 Task: For heading Arial with bold.  font size for heading22,  'Change the font style of data to'Arial Narrow.  and font size to 14,  Change the alignment of both headline & data to Align middle.  In the sheet  Catalyst Sales 
Action: Mouse moved to (132, 227)
Screenshot: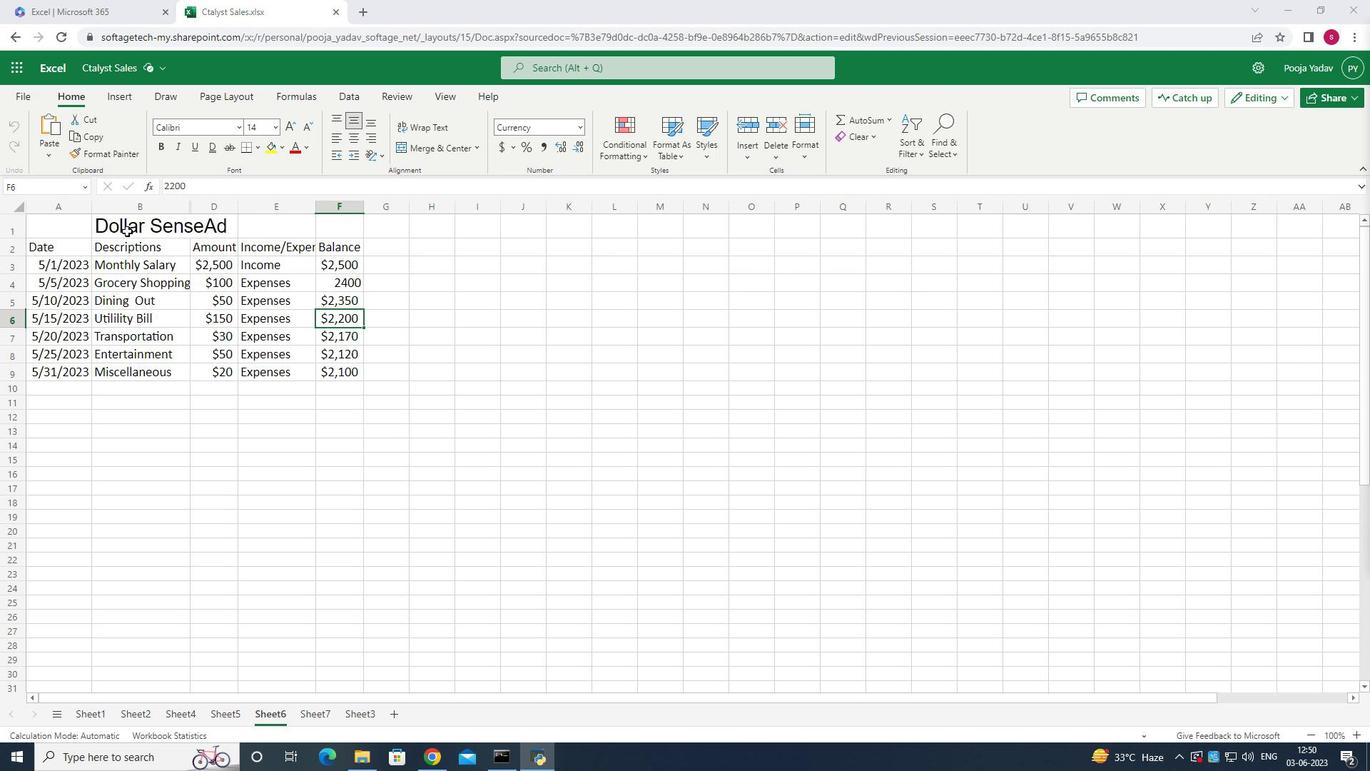 
Action: Mouse pressed left at (132, 227)
Screenshot: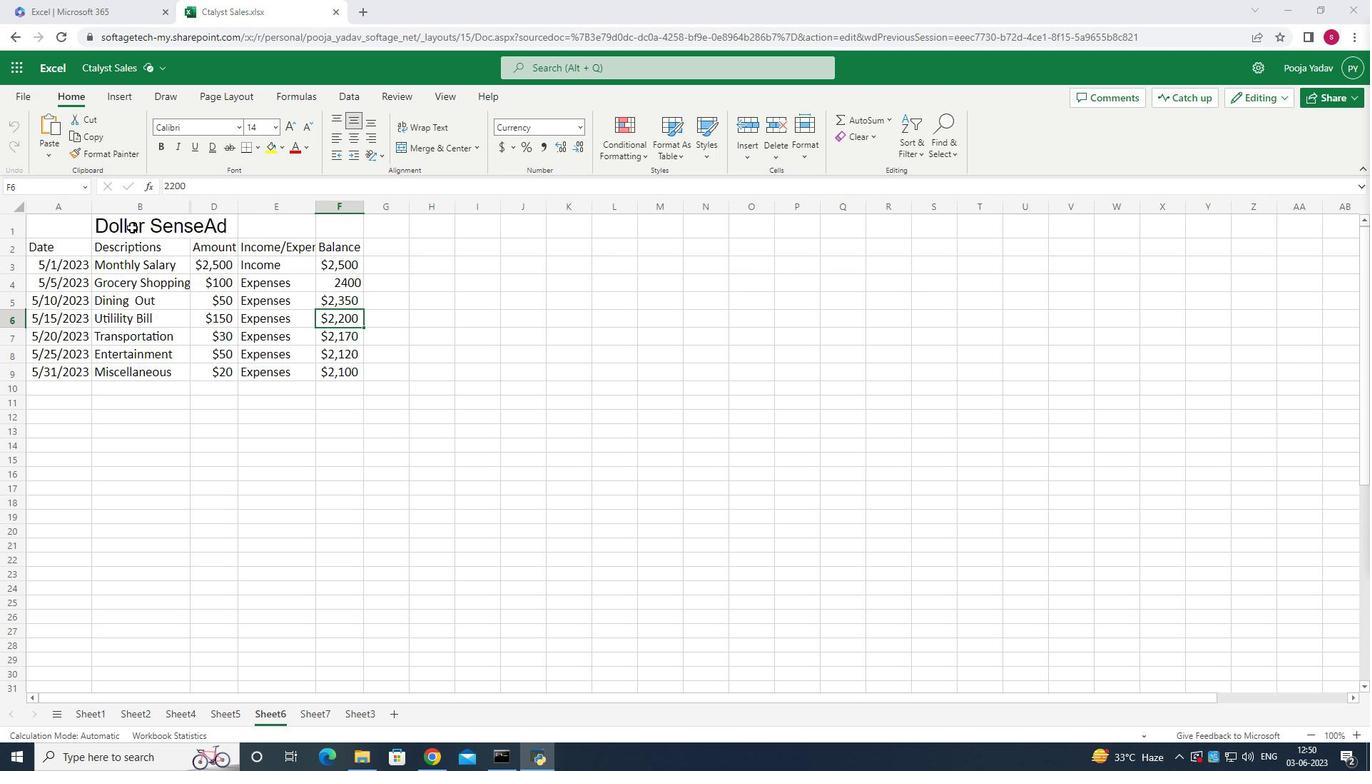 
Action: Mouse moved to (144, 227)
Screenshot: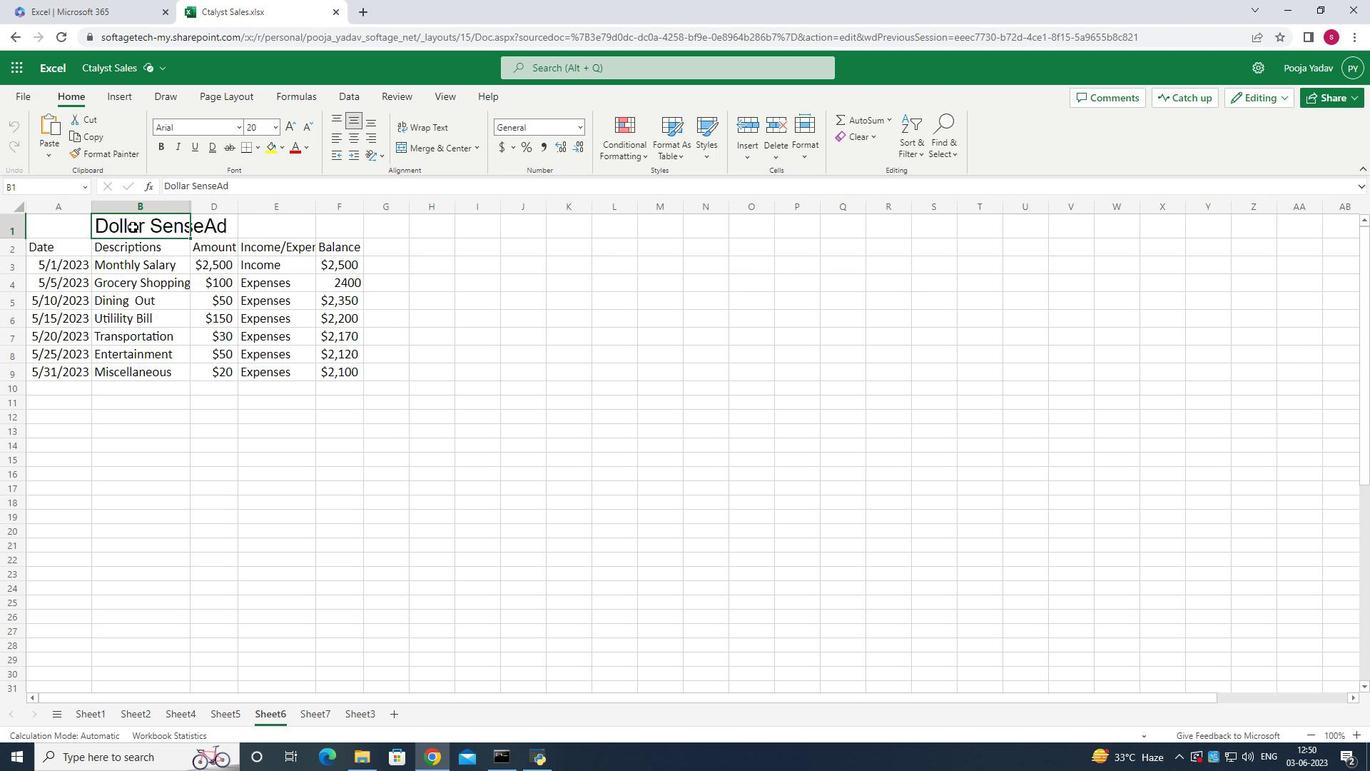 
Action: Mouse pressed left at (144, 227)
Screenshot: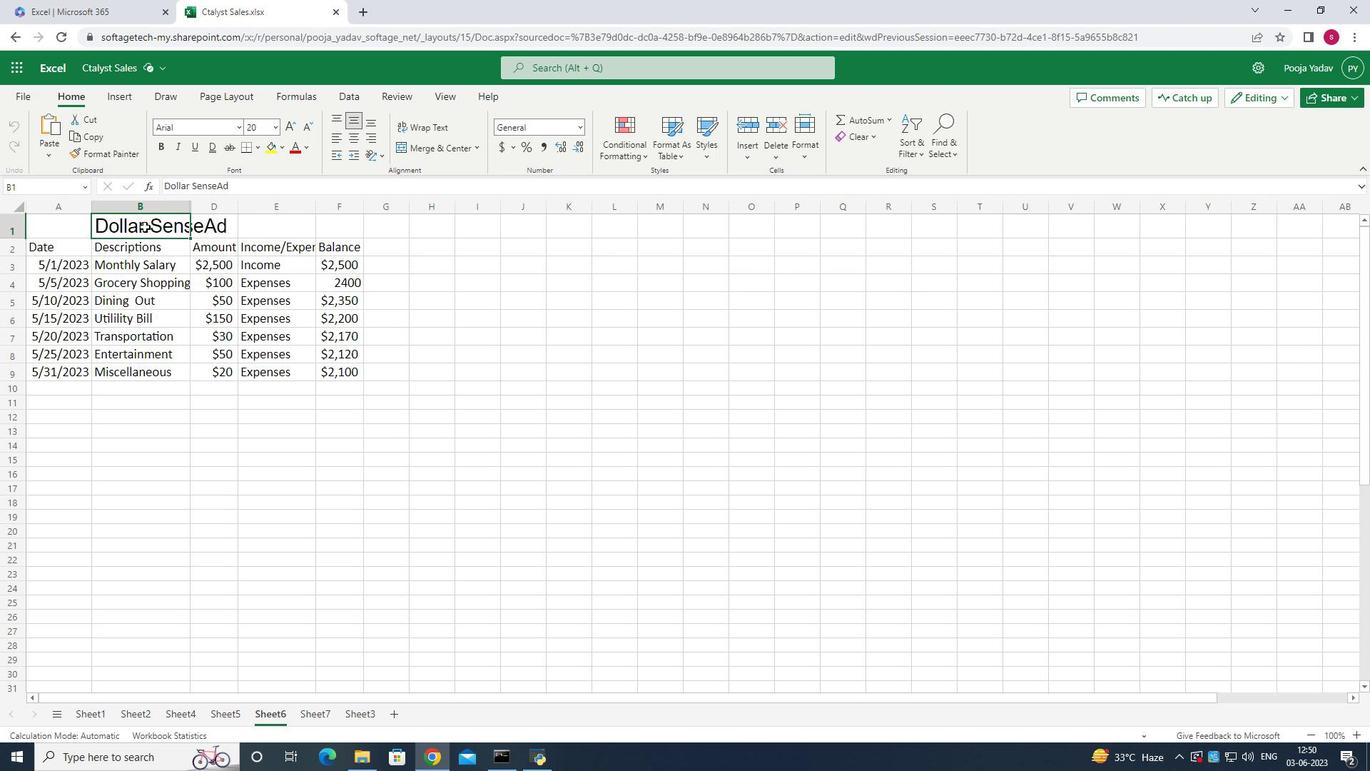 
Action: Mouse moved to (223, 231)
Screenshot: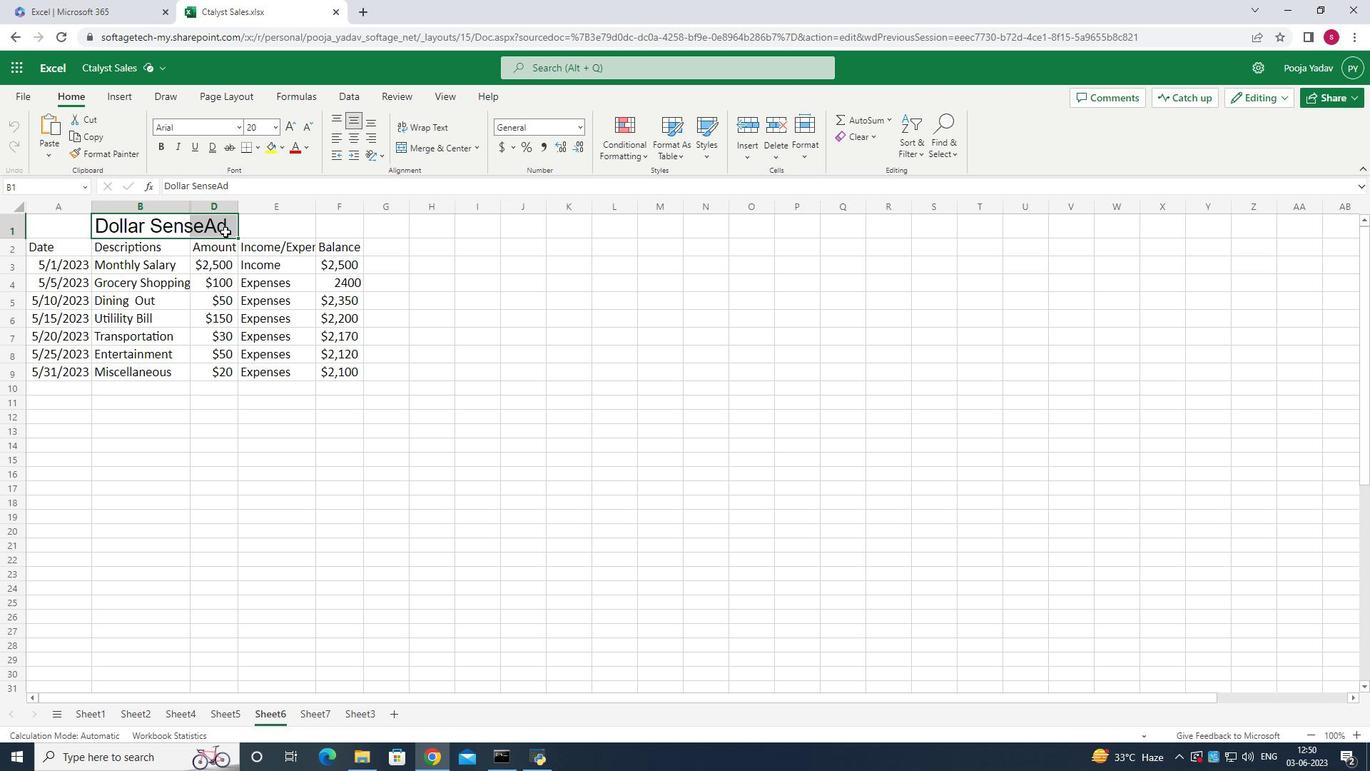 
Action: Mouse pressed left at (223, 231)
Screenshot: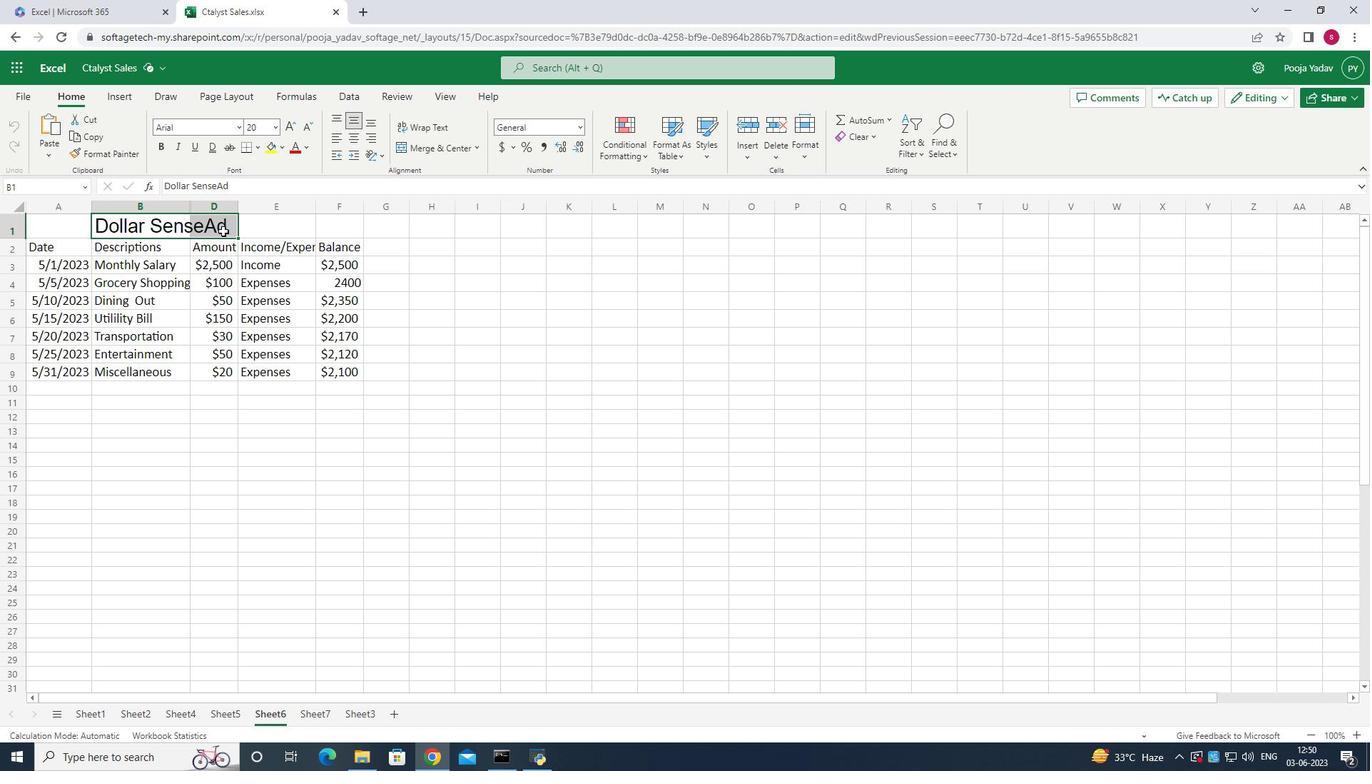 
Action: Mouse pressed left at (223, 231)
Screenshot: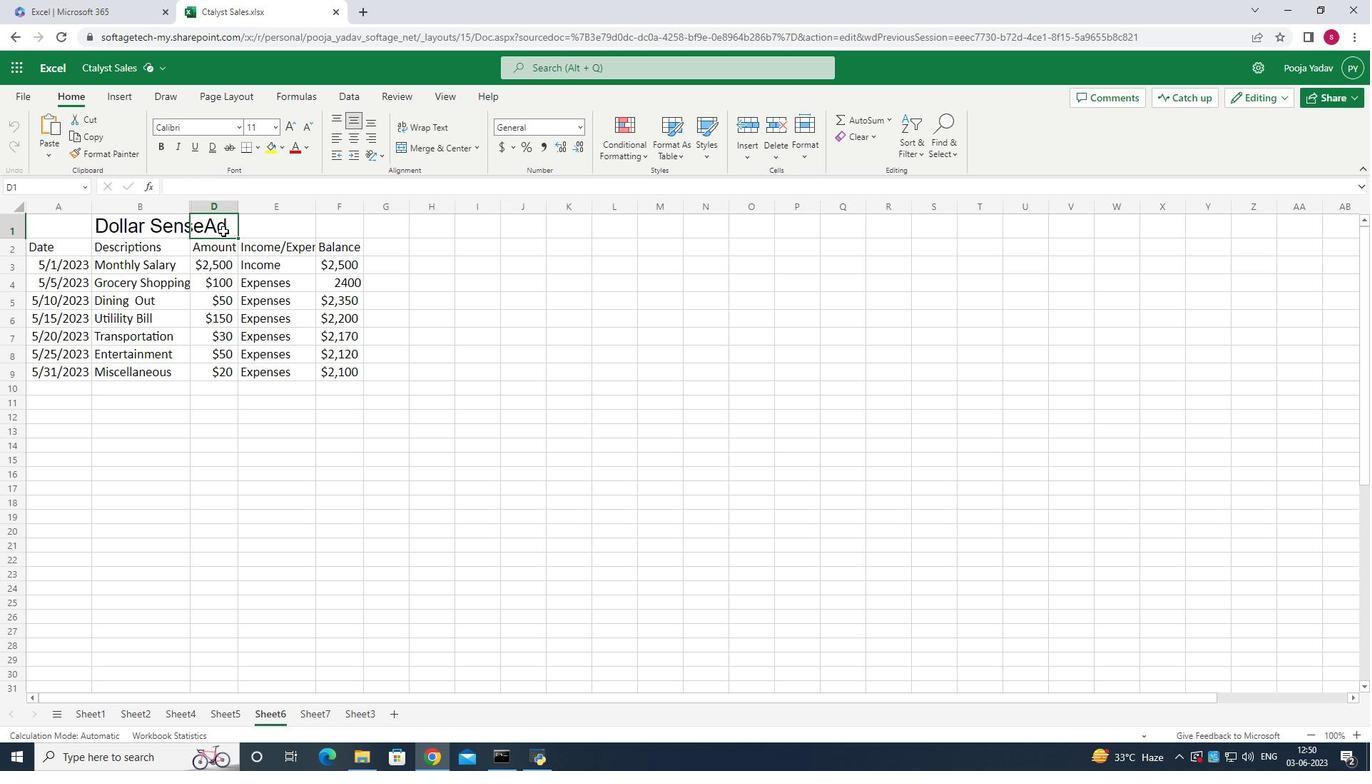 
Action: Mouse moved to (205, 232)
Screenshot: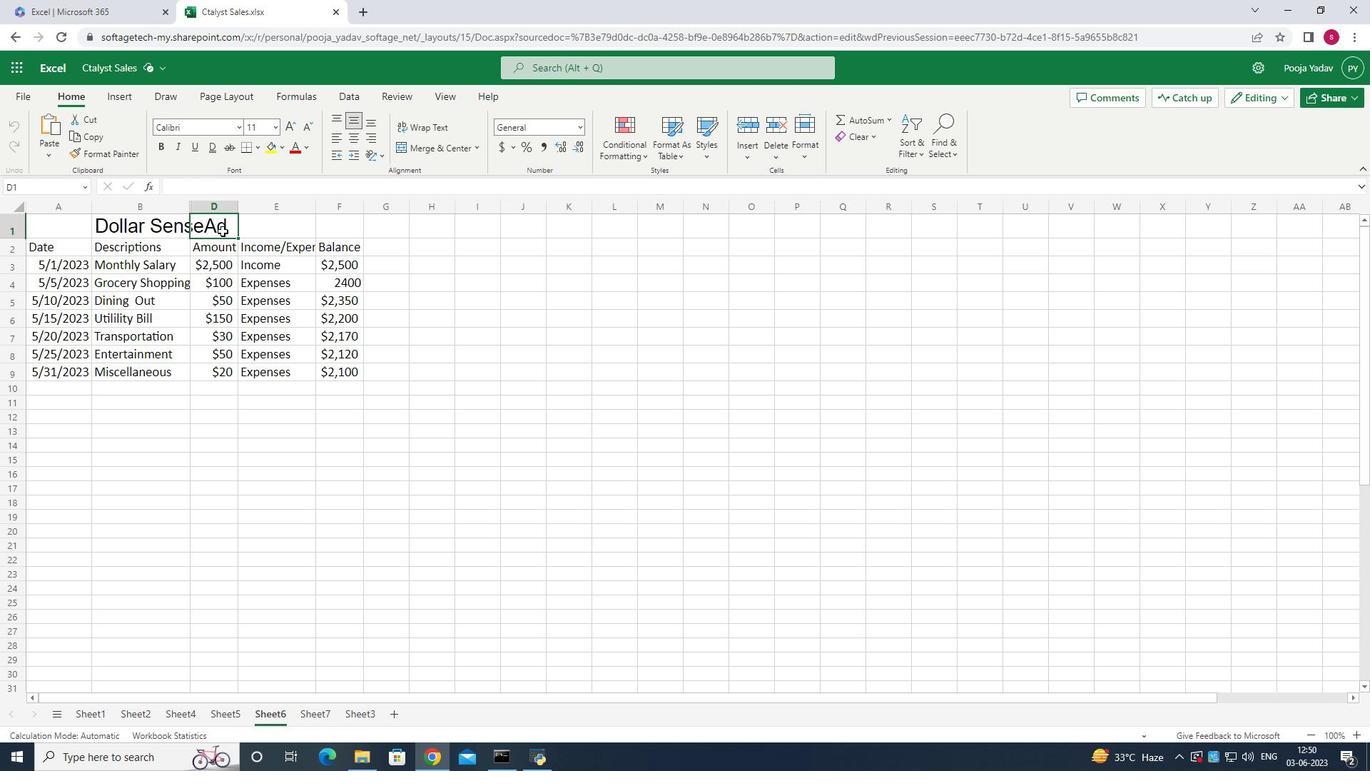 
Action: Mouse pressed left at (205, 232)
Screenshot: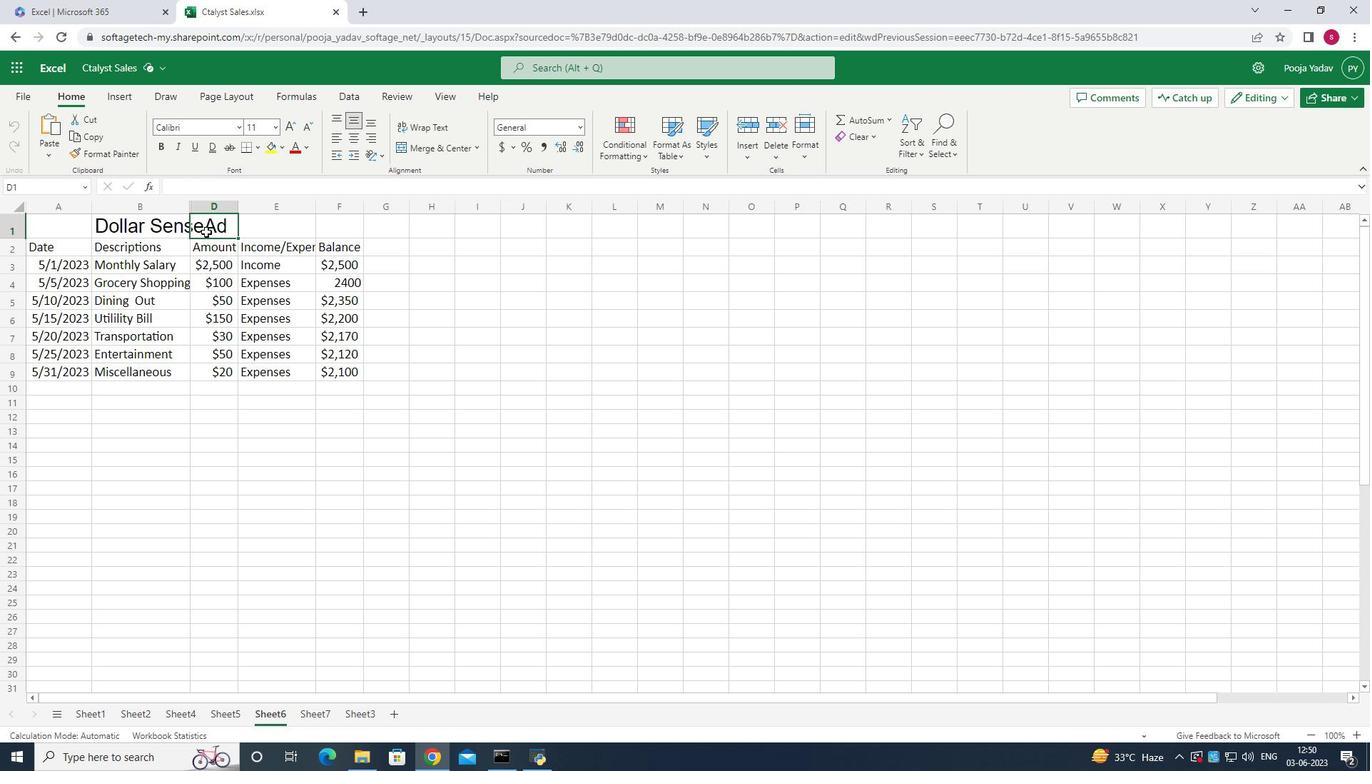 
Action: Mouse pressed left at (205, 232)
Screenshot: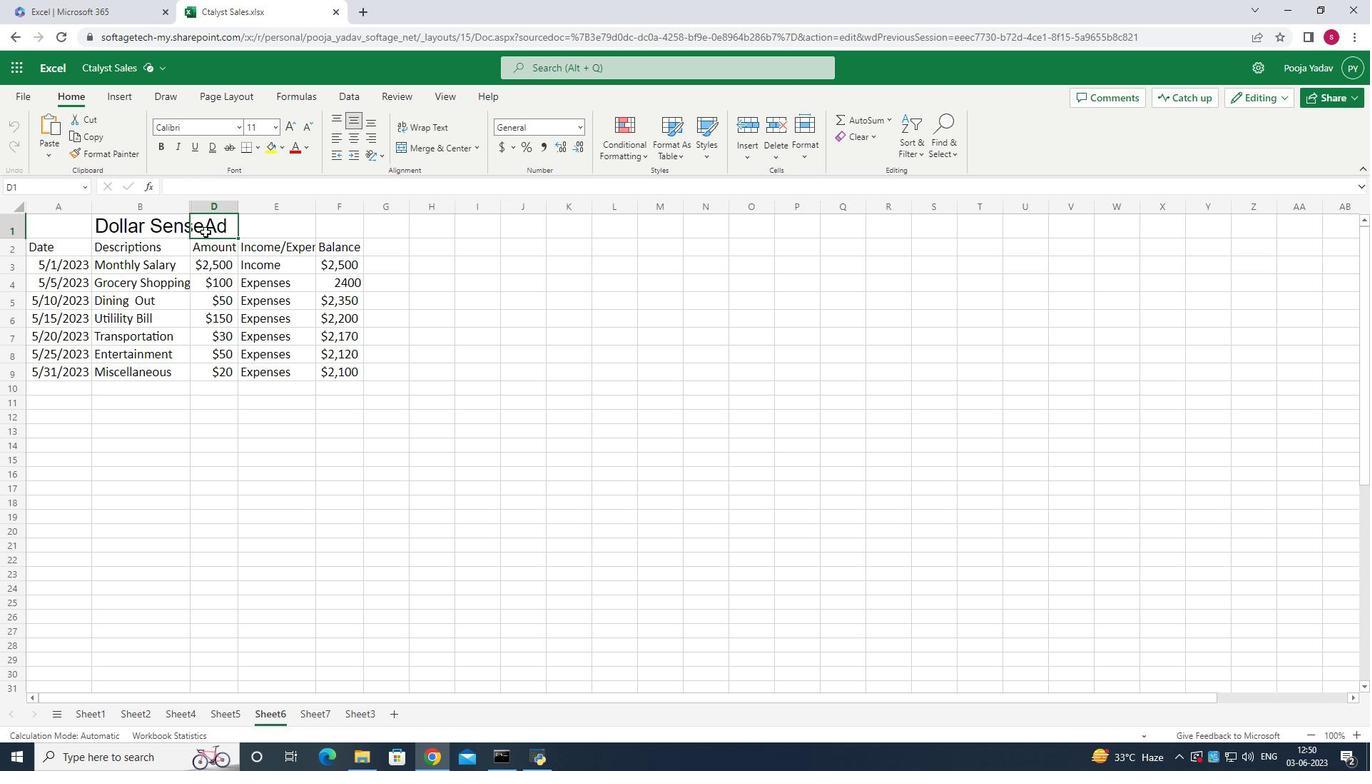 
Action: Mouse pressed left at (205, 232)
Screenshot: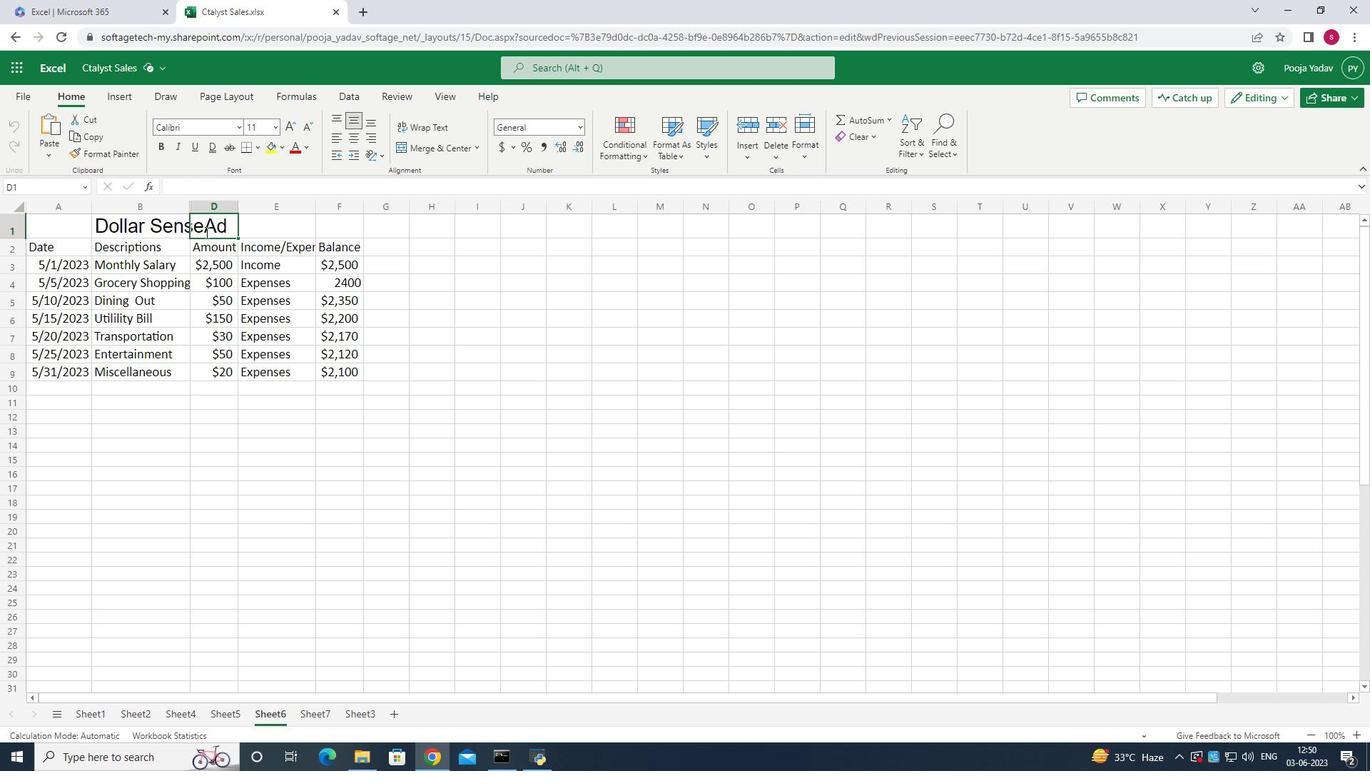 
Action: Mouse moved to (121, 222)
Screenshot: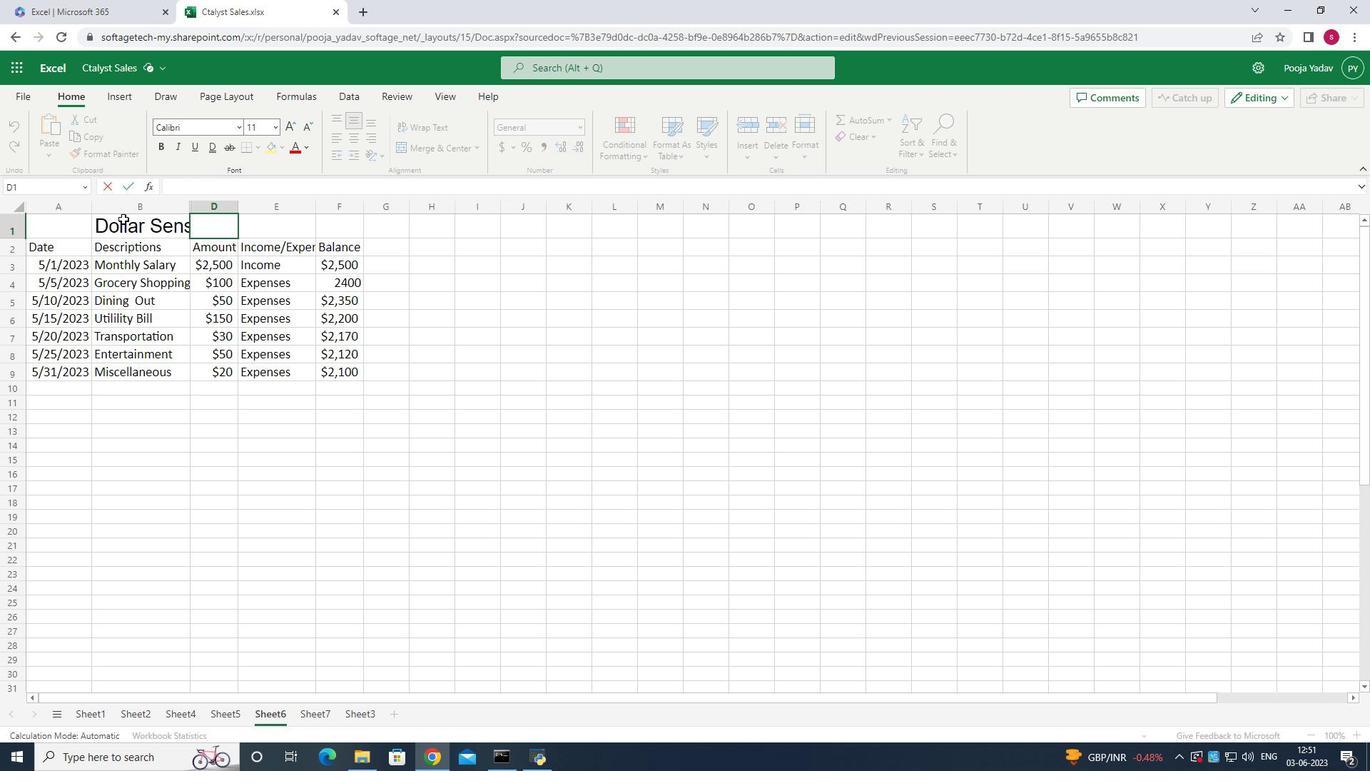 
Action: Mouse pressed left at (121, 222)
Screenshot: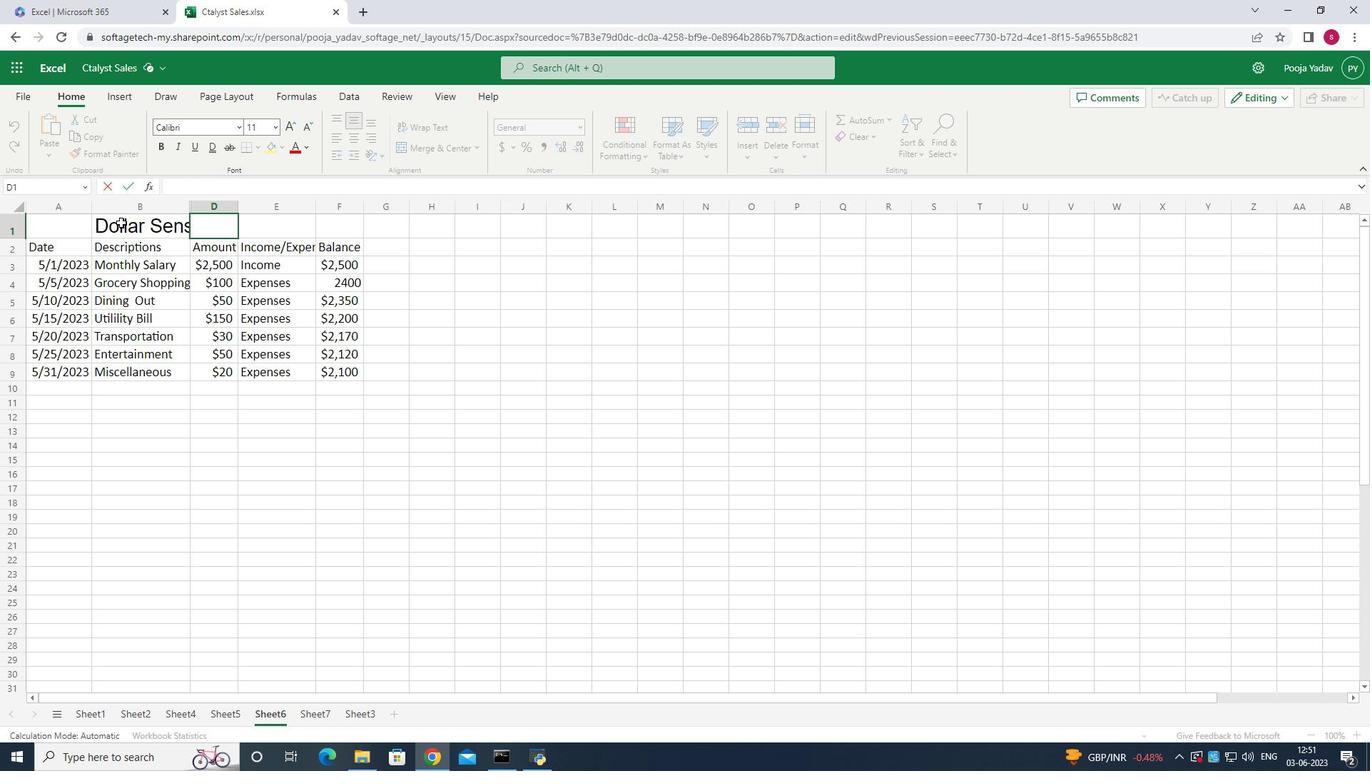 
Action: Mouse moved to (199, 223)
Screenshot: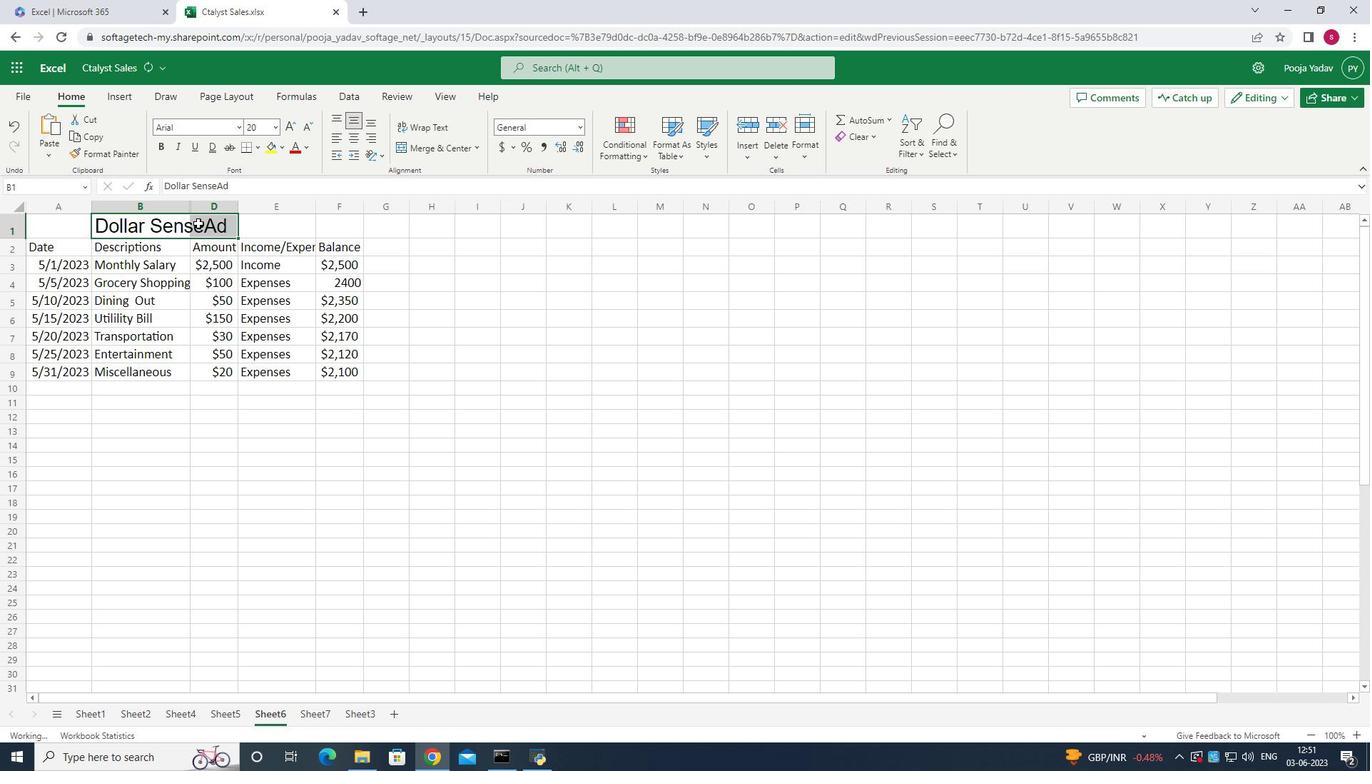 
Action: Mouse pressed left at (199, 223)
Screenshot: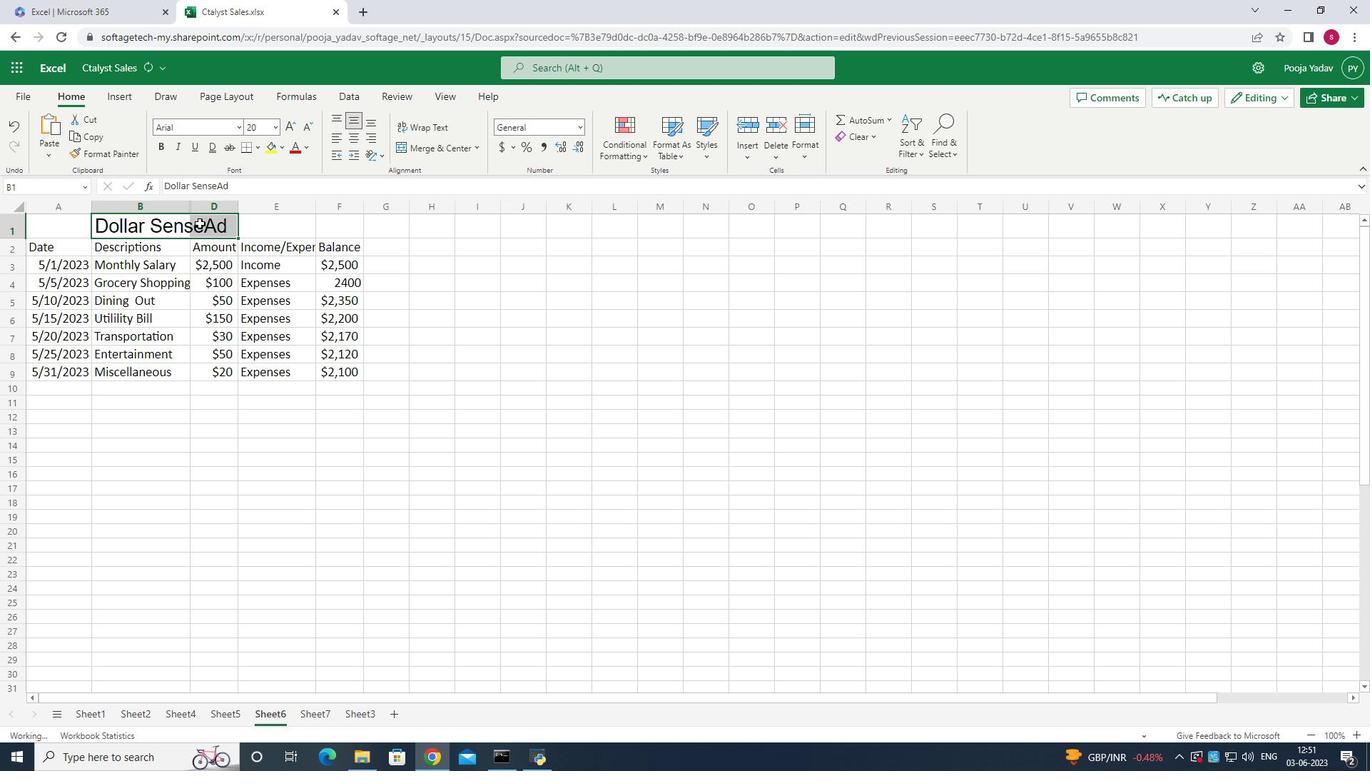 
Action: Mouse moved to (123, 215)
Screenshot: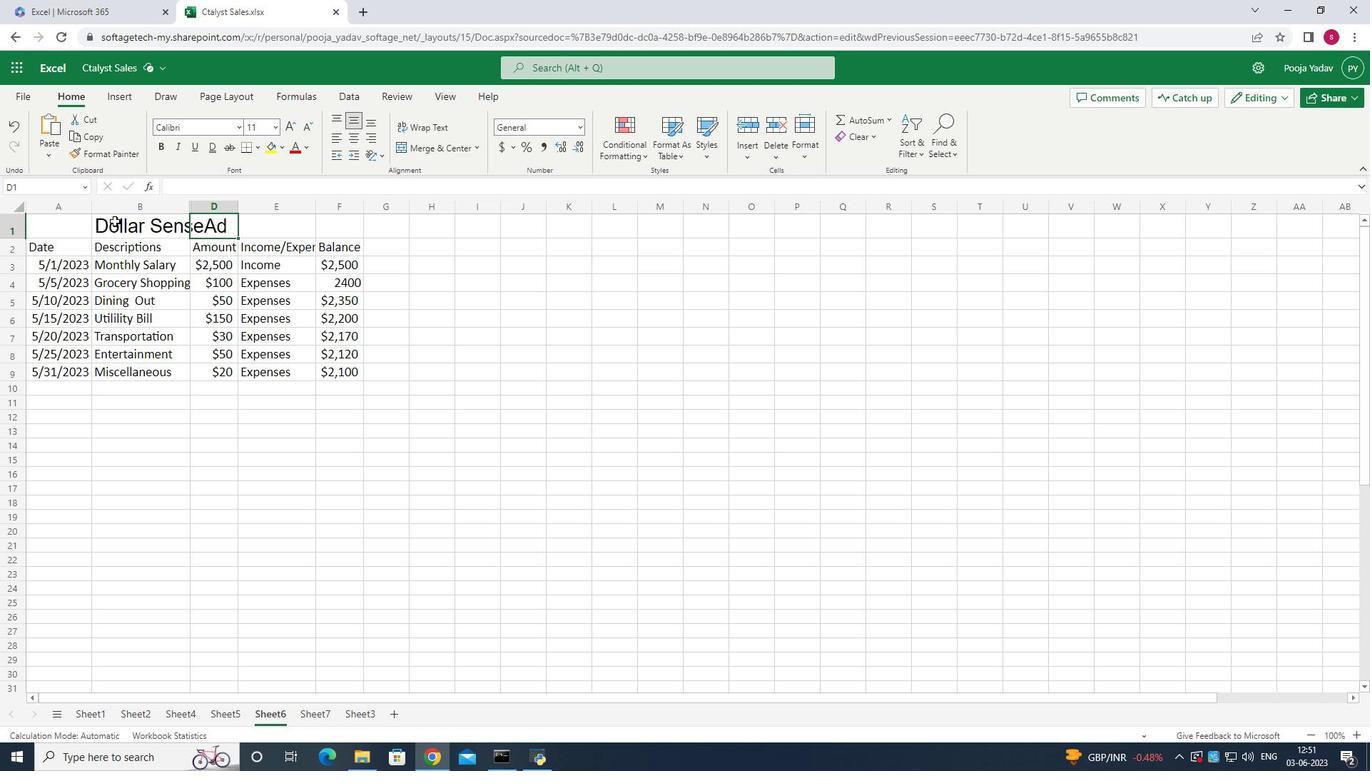 
Action: Mouse pressed left at (123, 215)
Screenshot: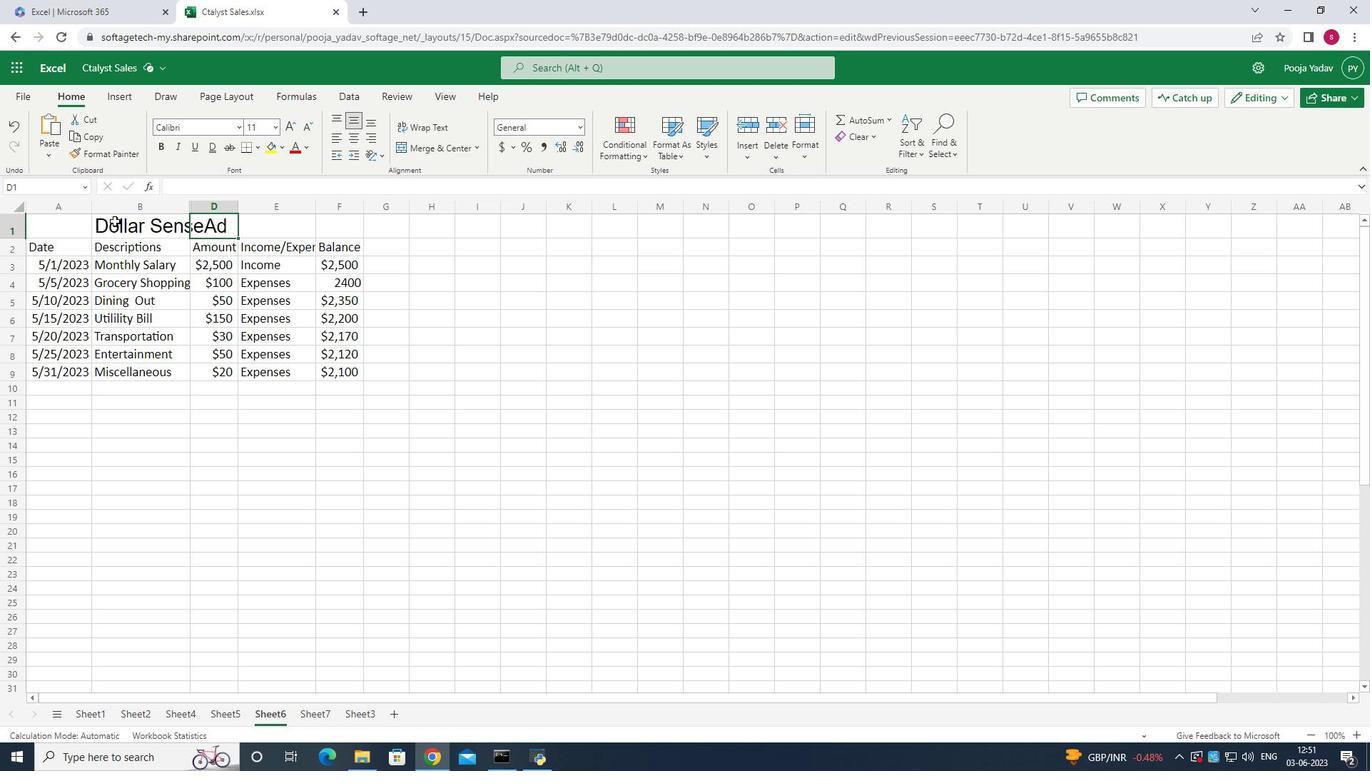 
Action: Mouse moved to (172, 222)
Screenshot: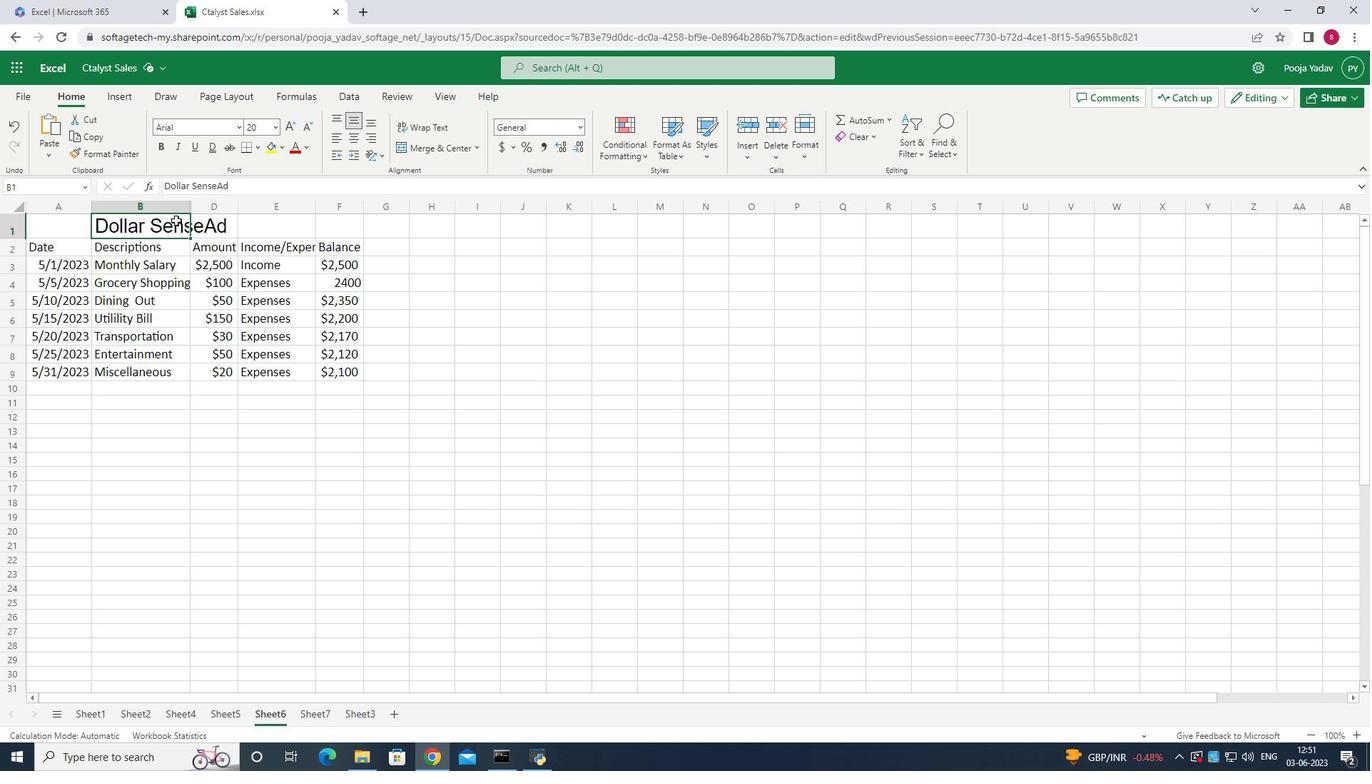 
Action: Mouse pressed left at (172, 222)
Screenshot: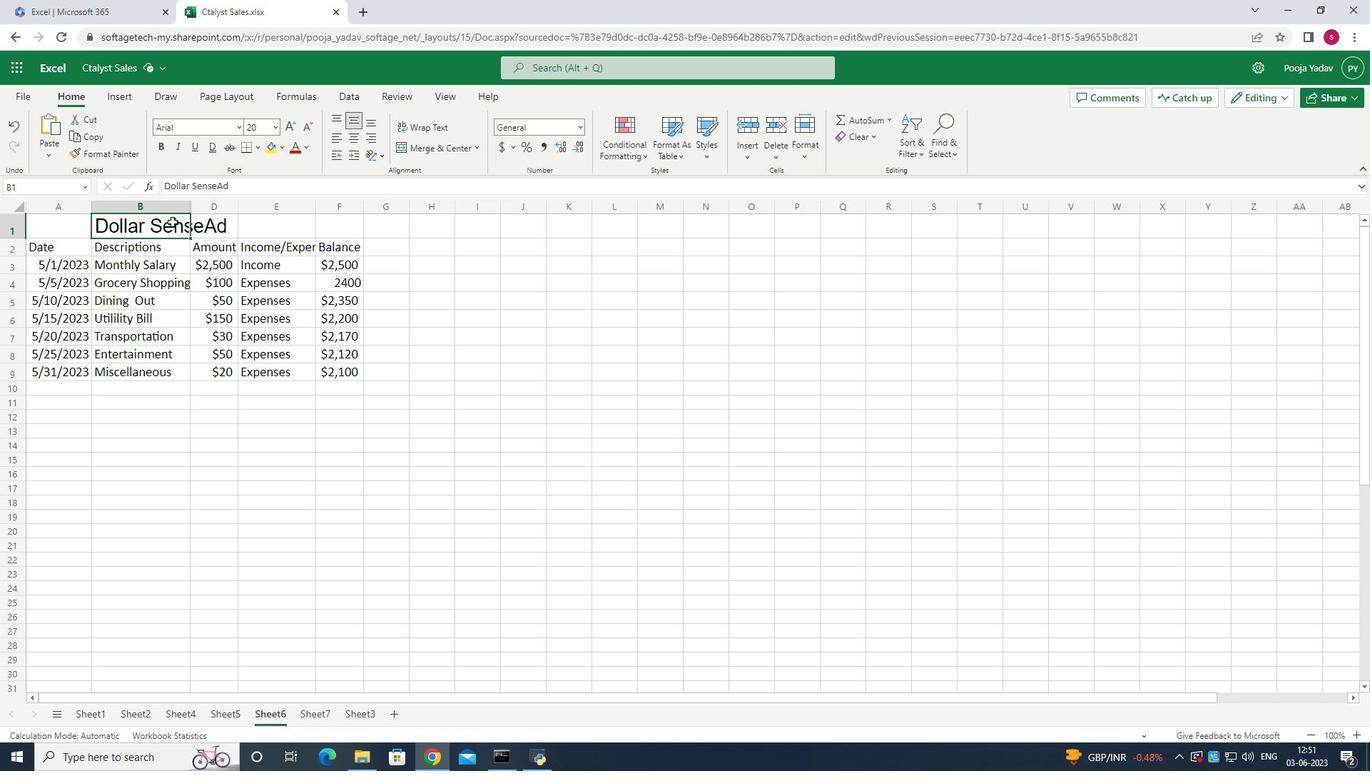 
Action: Mouse moved to (211, 221)
Screenshot: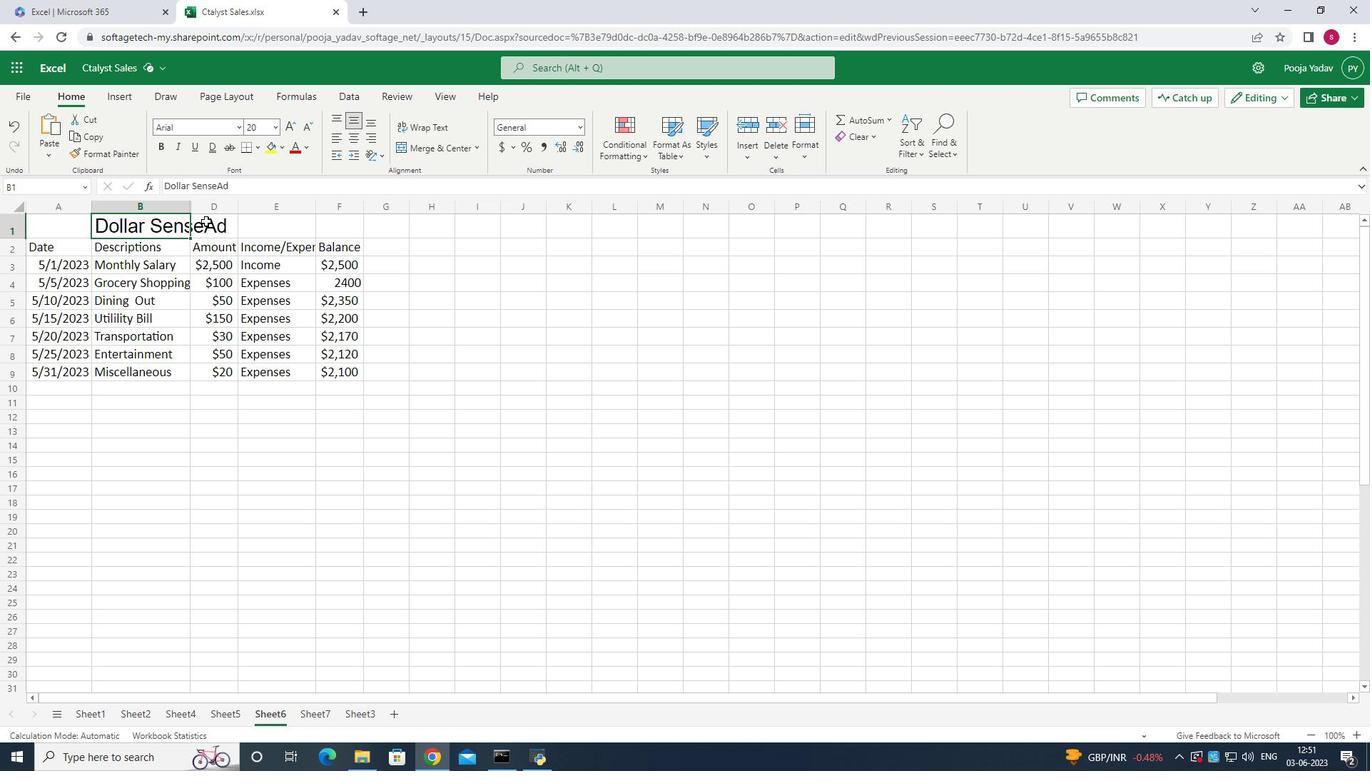 
Action: Mouse pressed left at (211, 221)
Screenshot: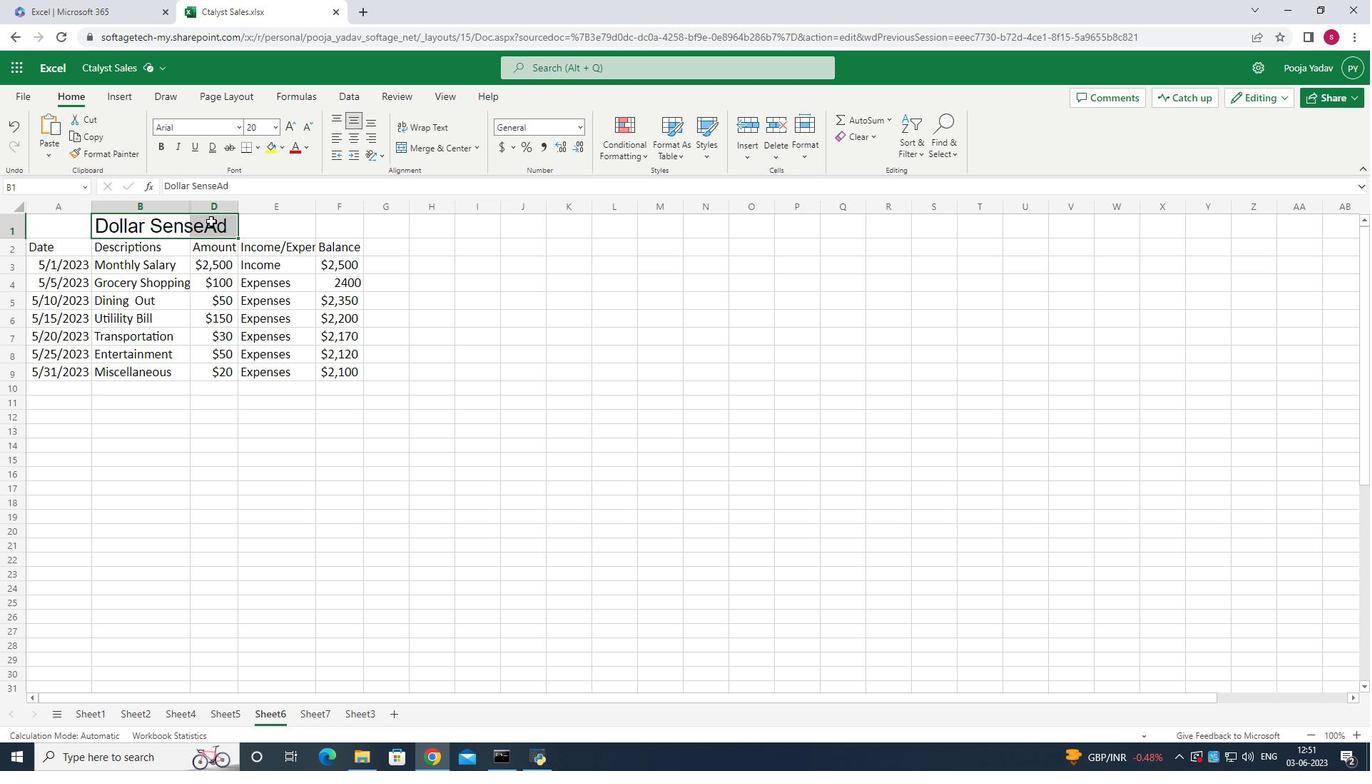 
Action: Mouse pressed left at (211, 221)
Screenshot: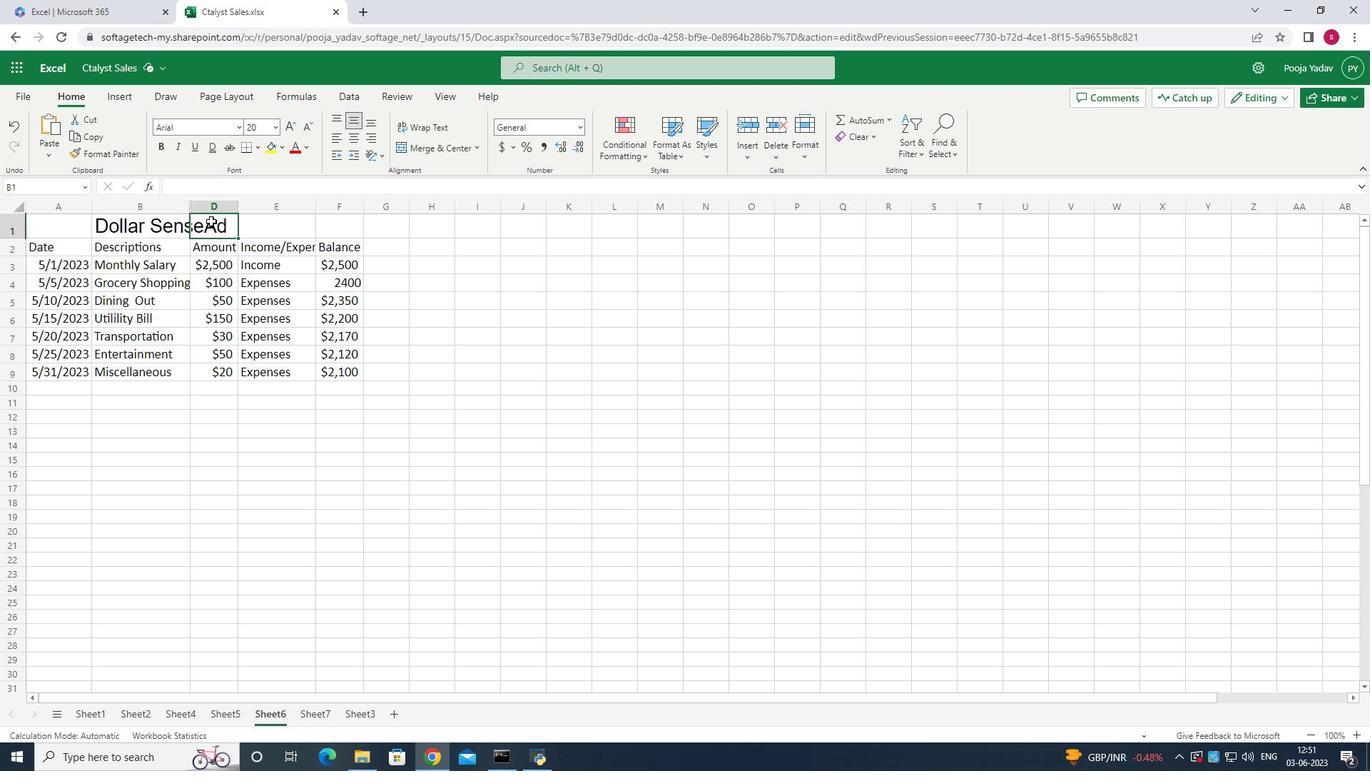 
Action: Mouse moved to (116, 224)
Screenshot: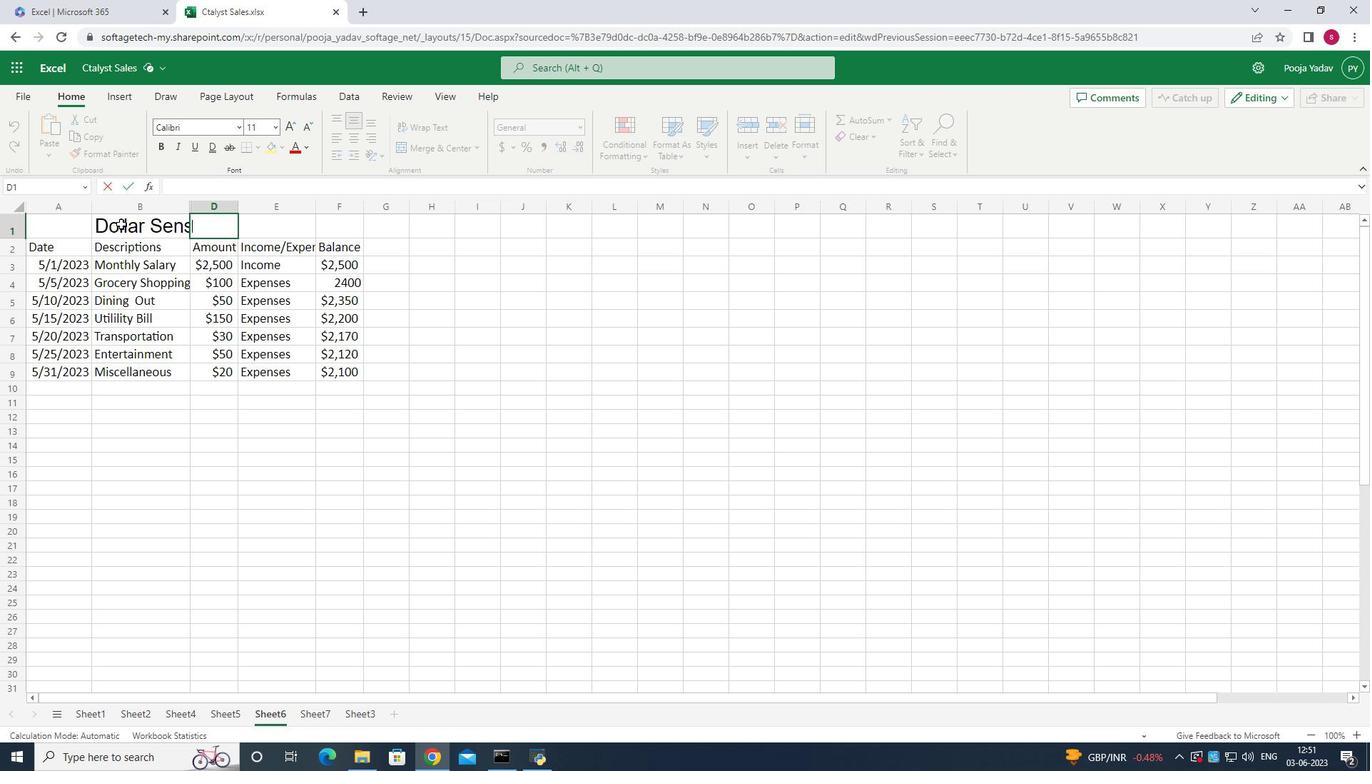 
Action: Mouse pressed left at (116, 224)
Screenshot: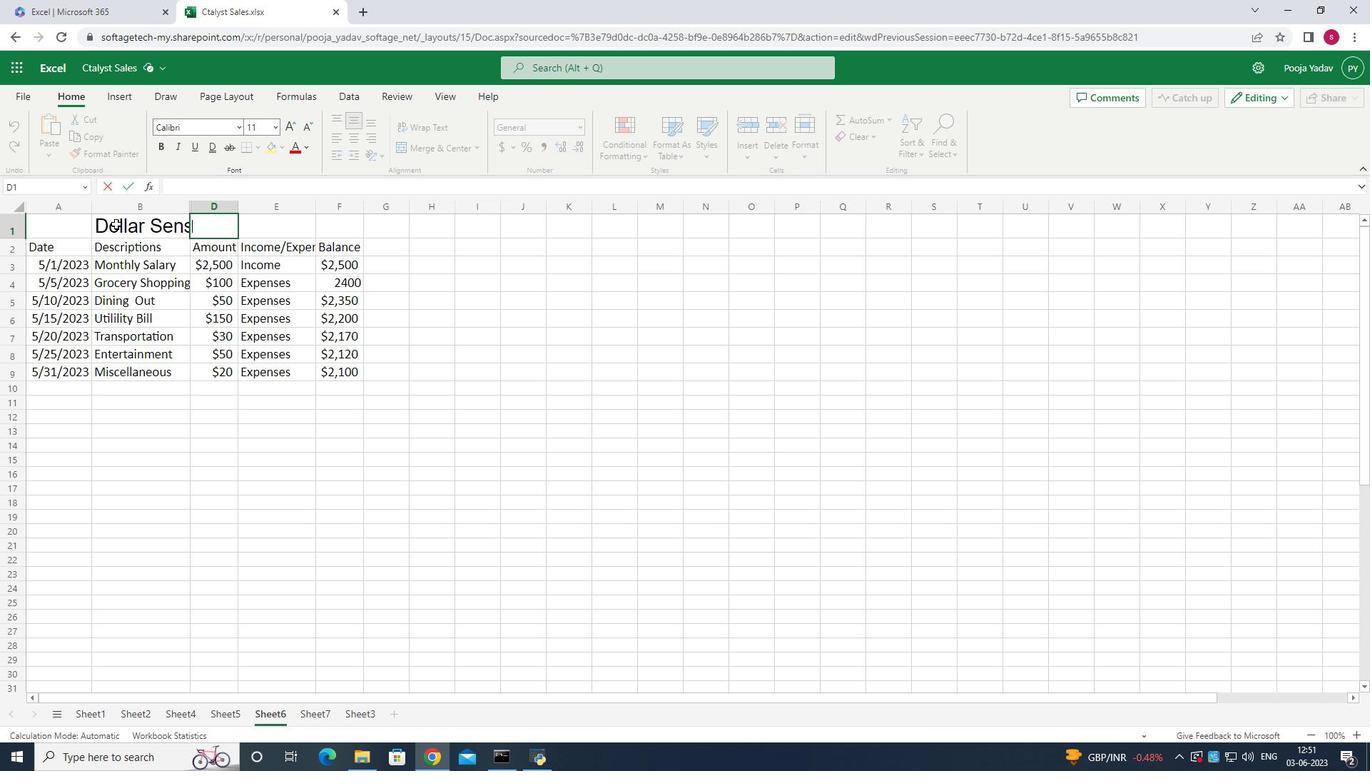 
Action: Mouse moved to (213, 213)
Screenshot: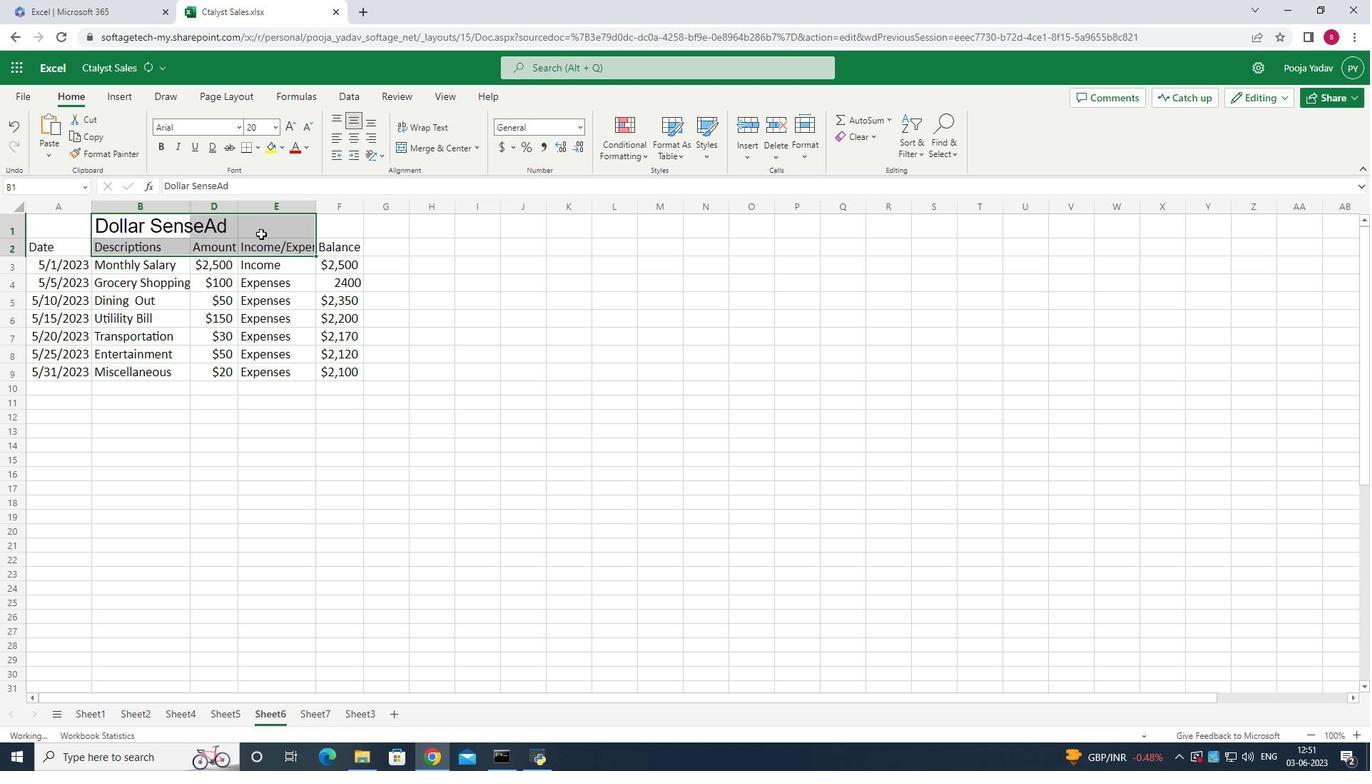 
Action: Mouse pressed left at (213, 213)
Screenshot: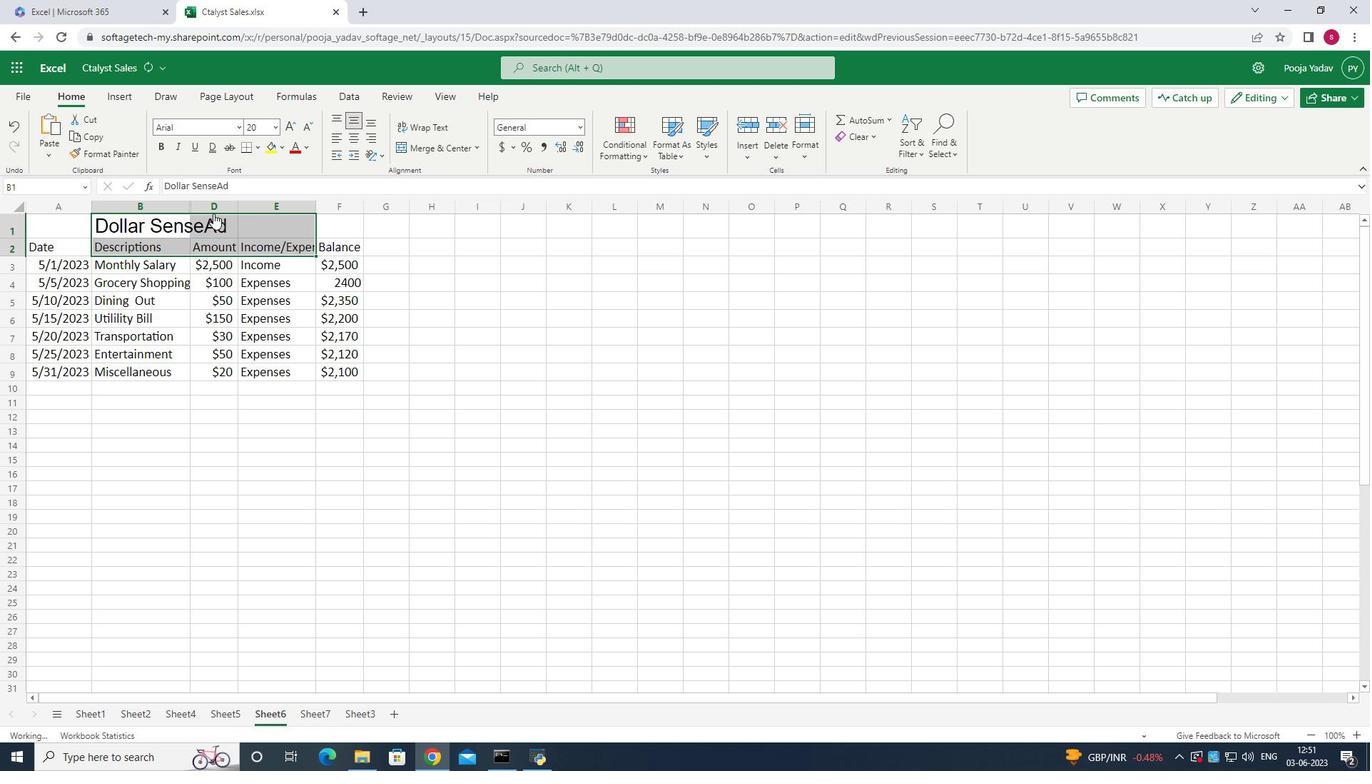 
Action: Mouse moved to (144, 207)
Screenshot: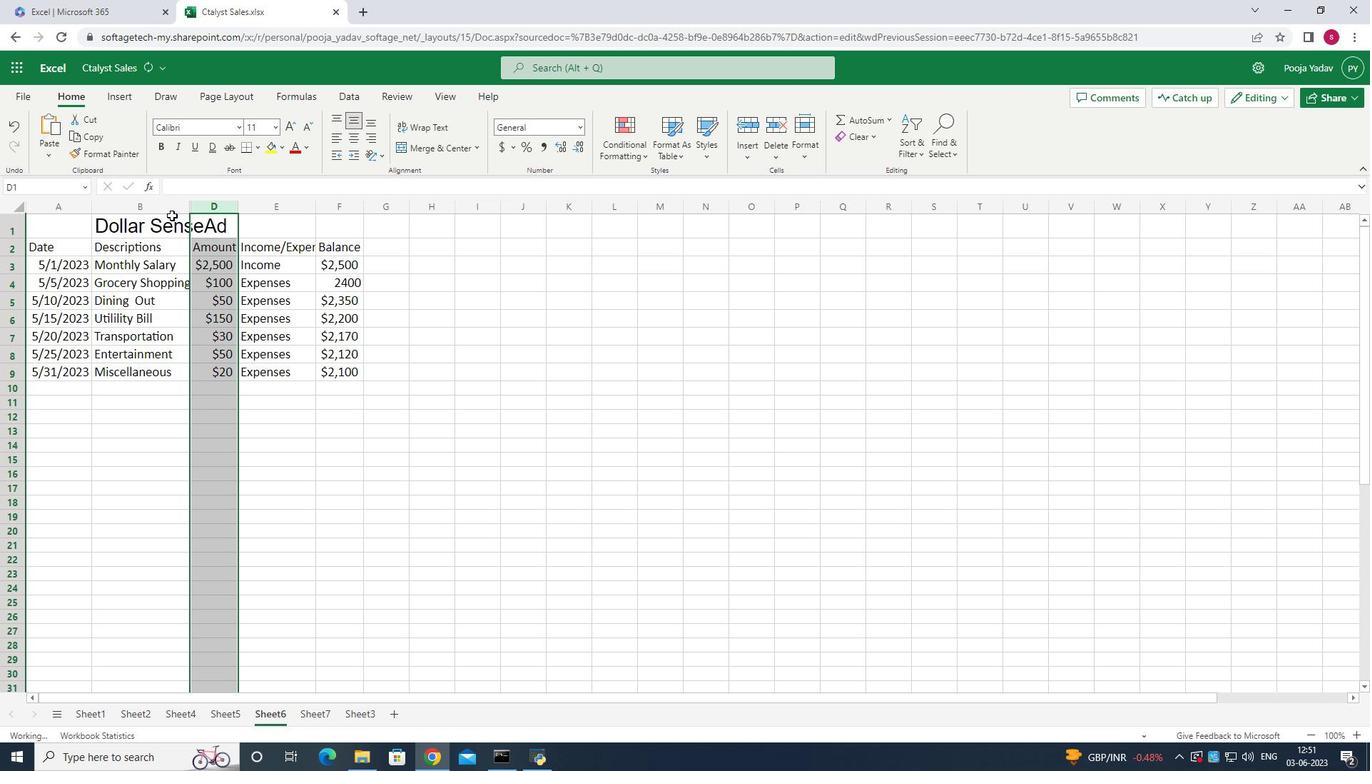 
Action: Mouse pressed left at (144, 207)
Screenshot: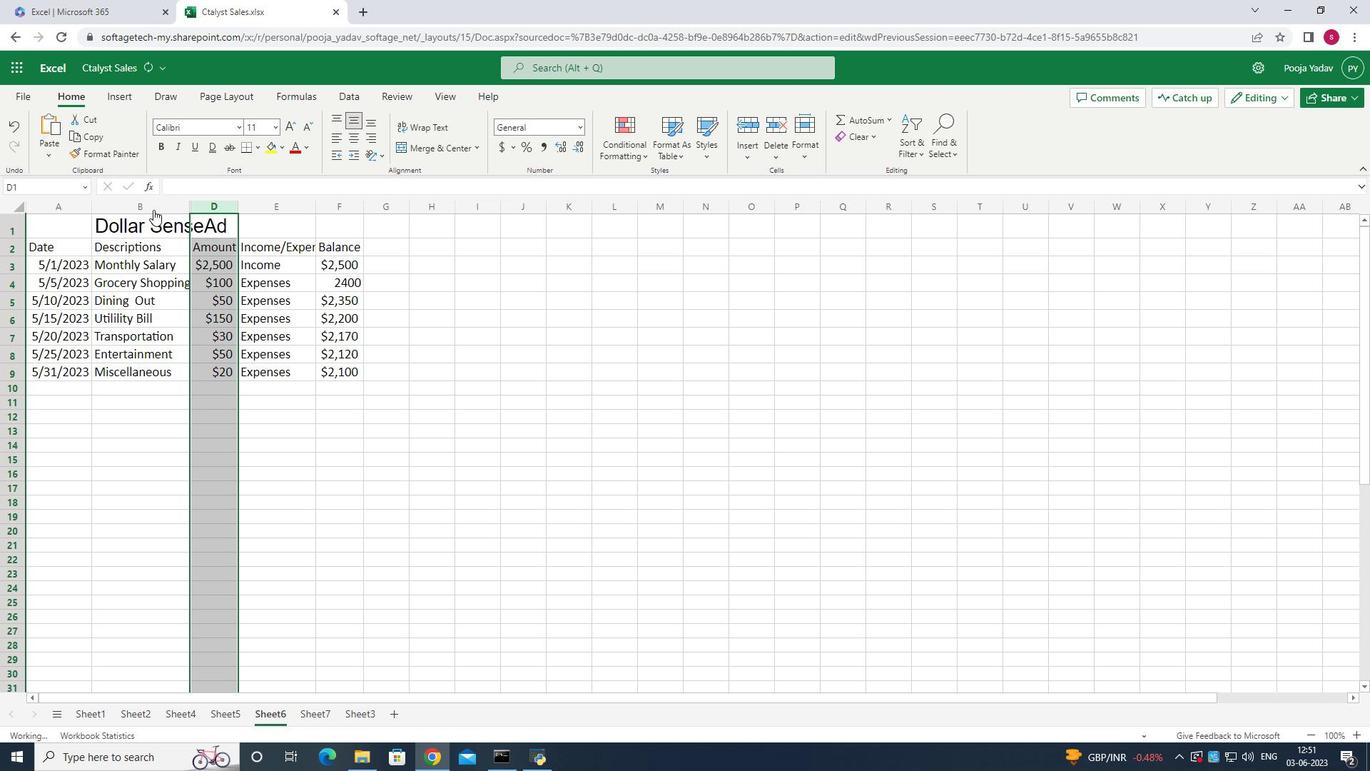 
Action: Mouse moved to (99, 204)
Screenshot: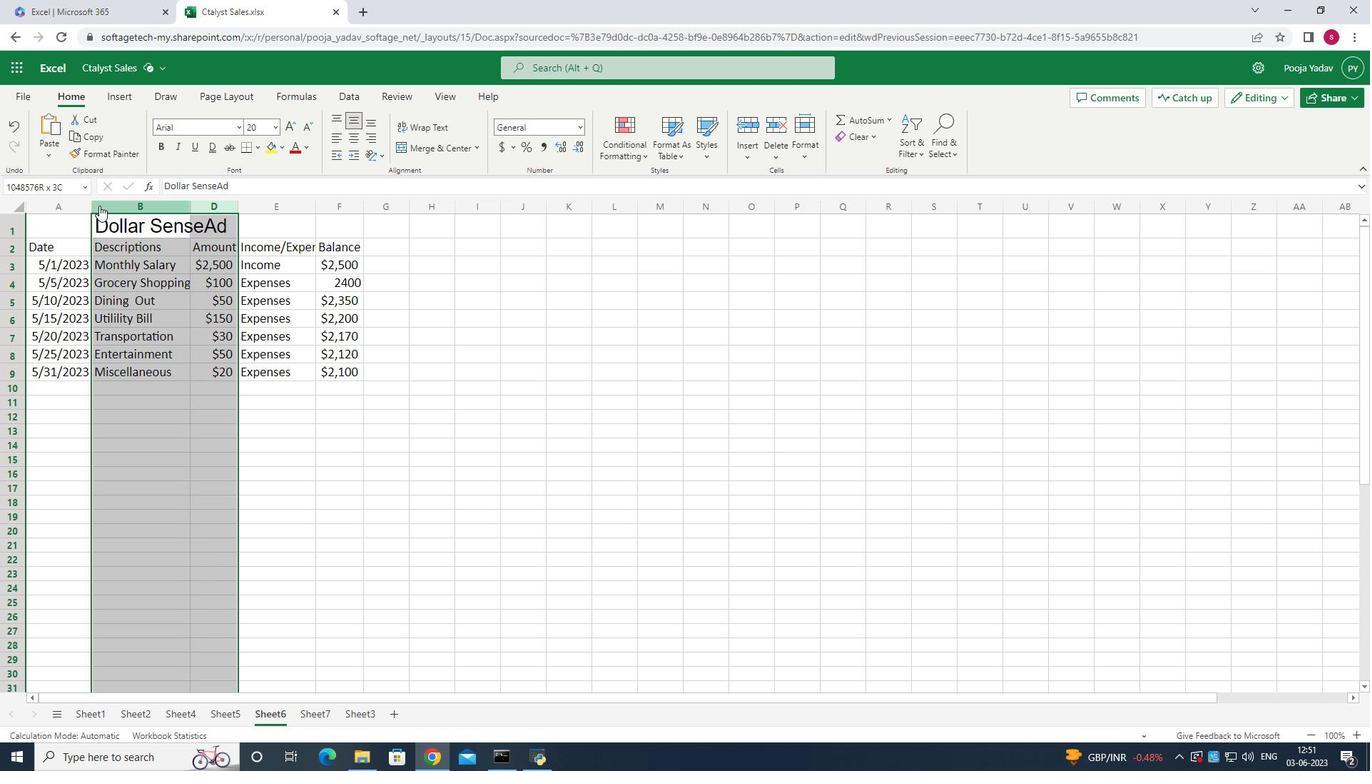
Action: Mouse pressed left at (99, 204)
Screenshot: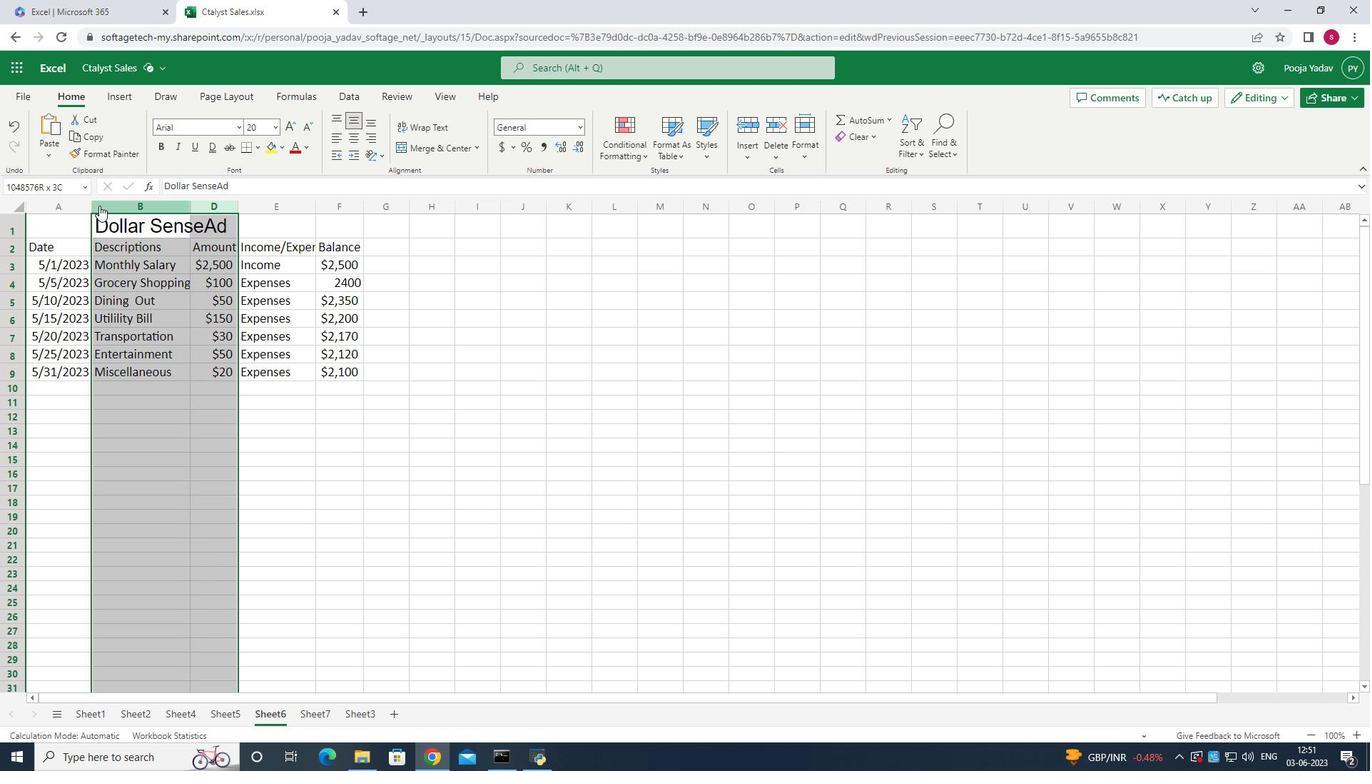 
Action: Mouse moved to (139, 227)
Screenshot: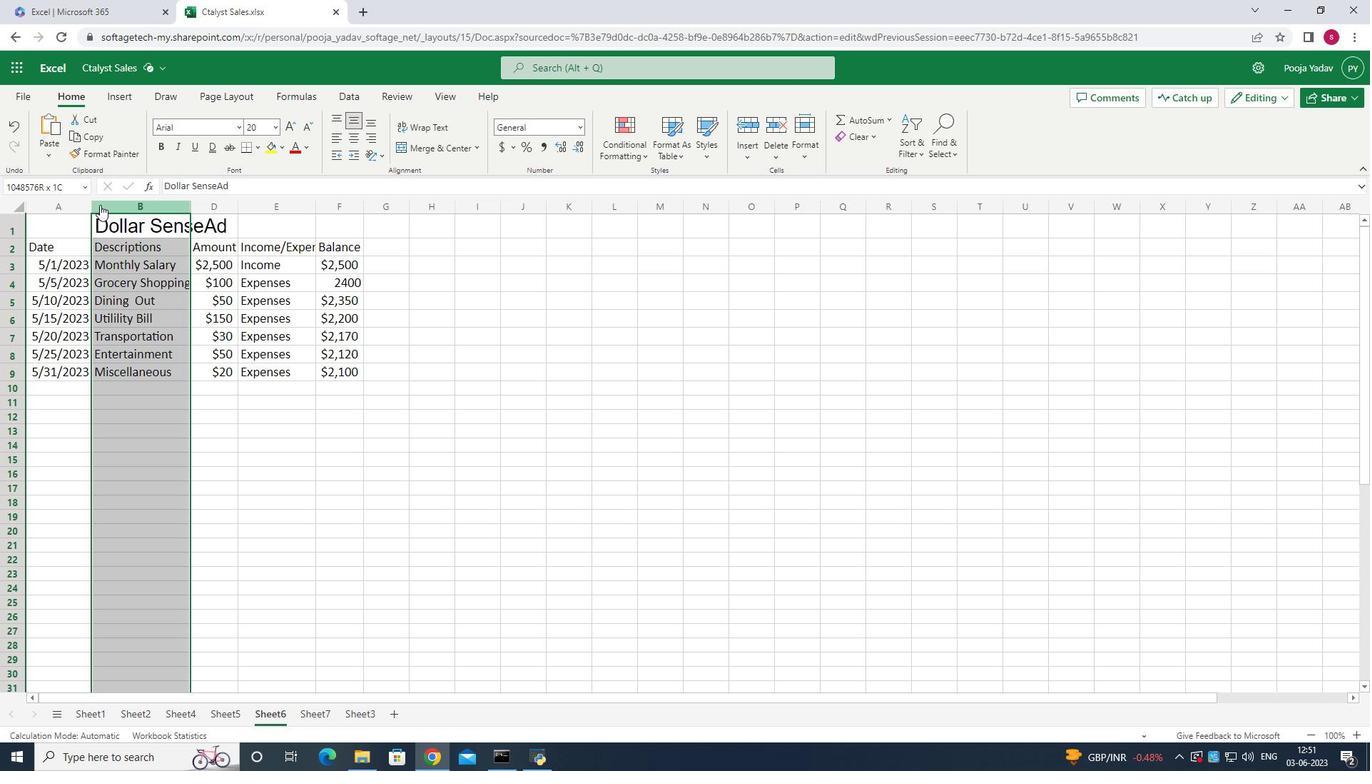 
Action: Mouse pressed left at (139, 227)
Screenshot: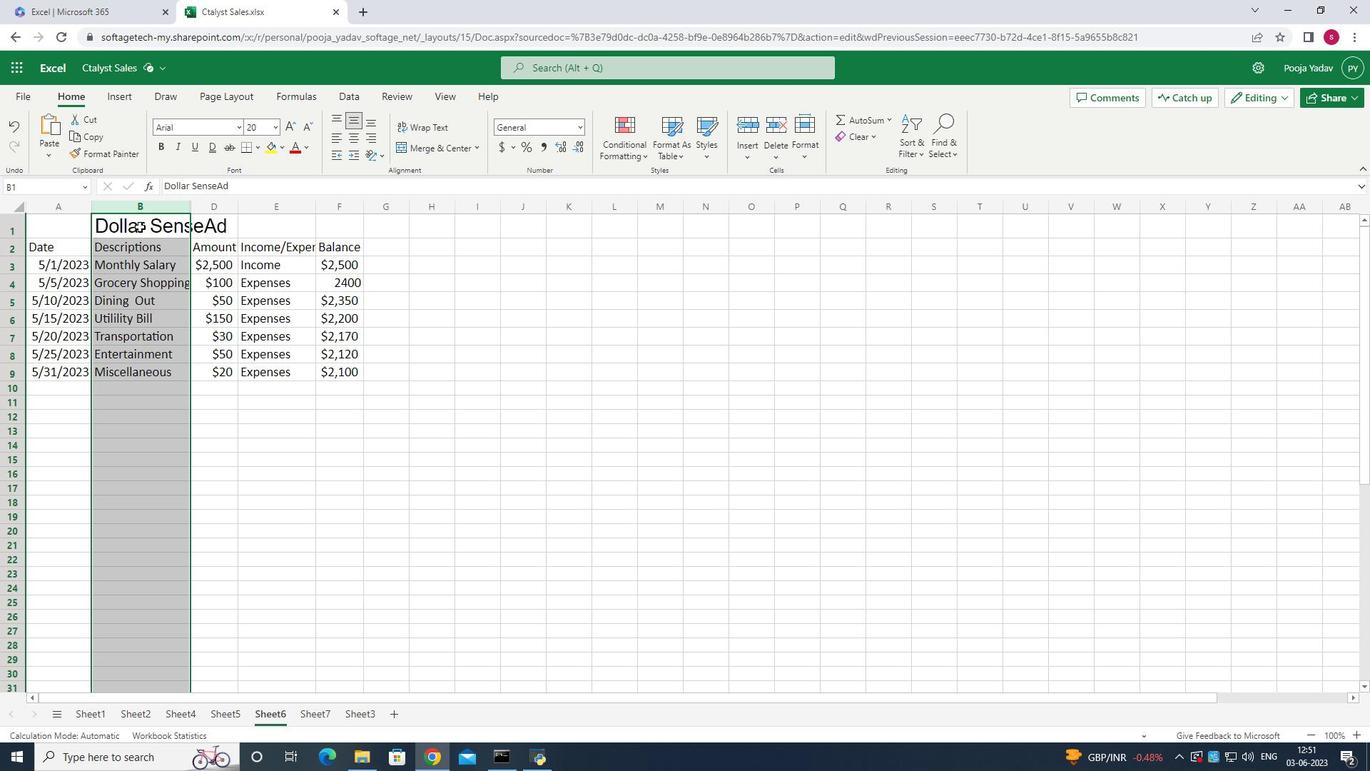 
Action: Mouse moved to (128, 227)
Screenshot: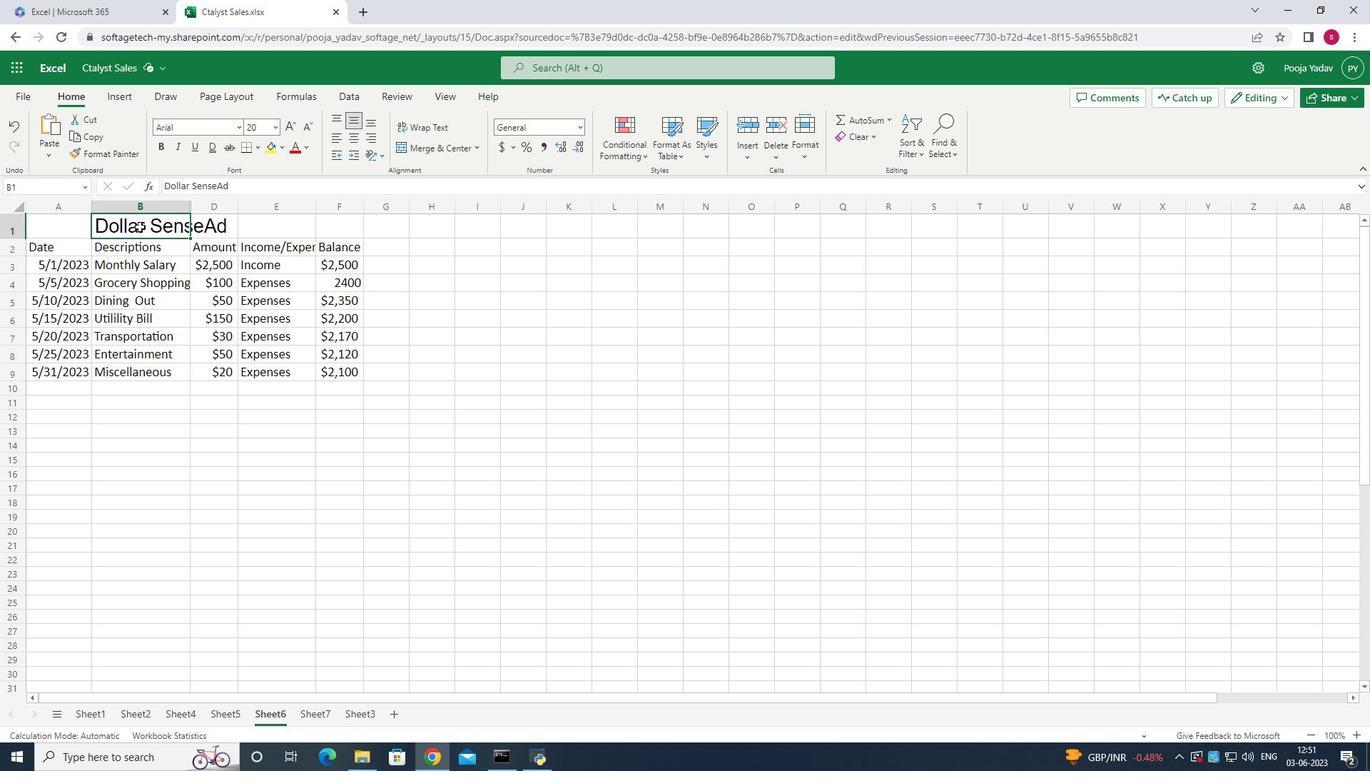 
Action: Mouse pressed left at (128, 227)
Screenshot: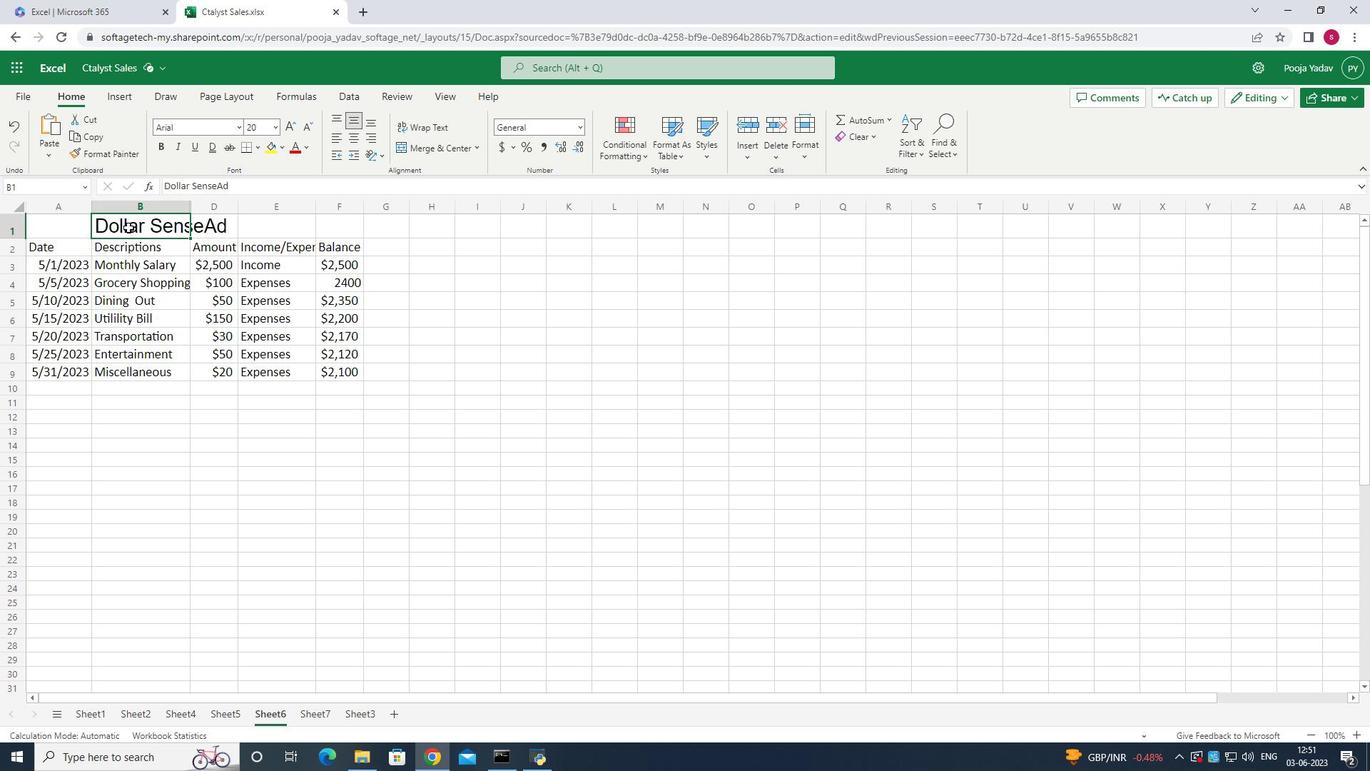
Action: Mouse moved to (211, 225)
Screenshot: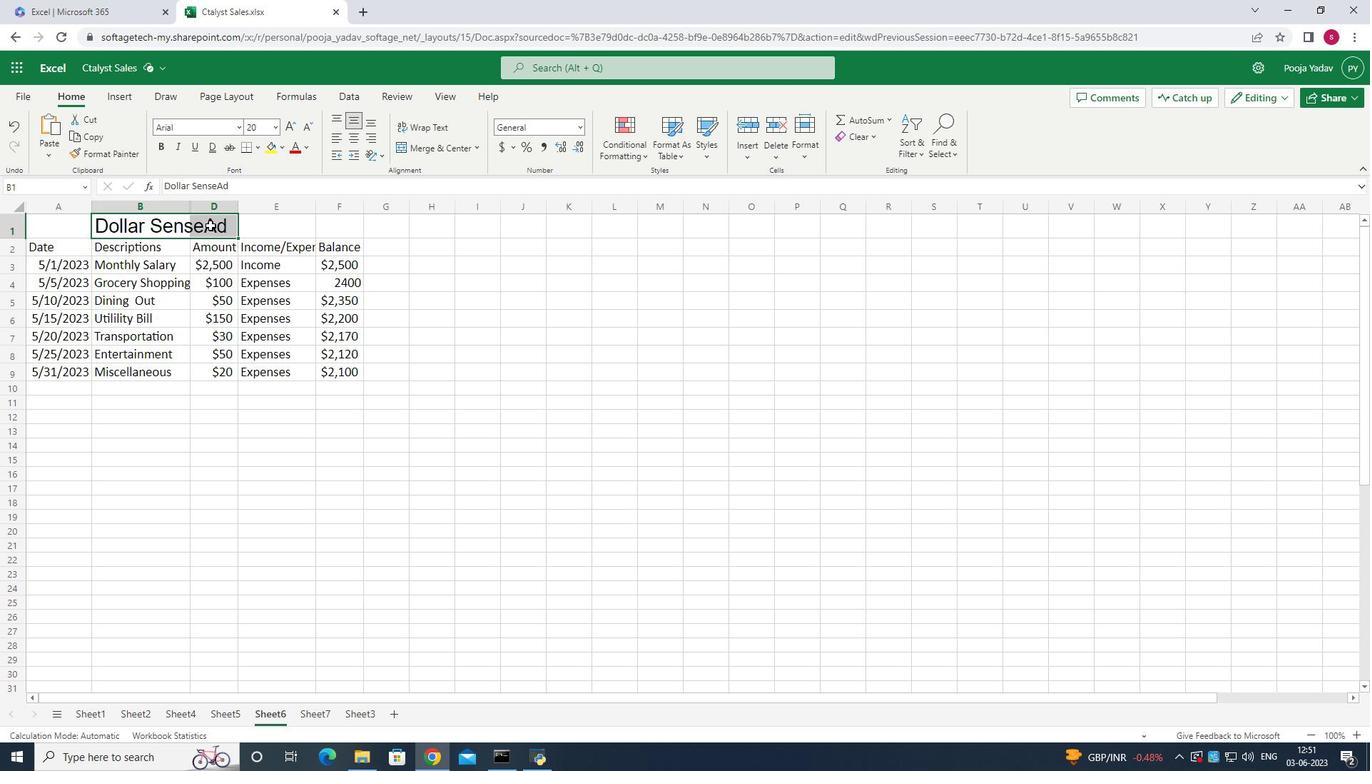 
Action: Key pressed <Key.backspace><Key.shift>Dollar<Key.space><Key.shift>Sense<Key.enter>
Screenshot: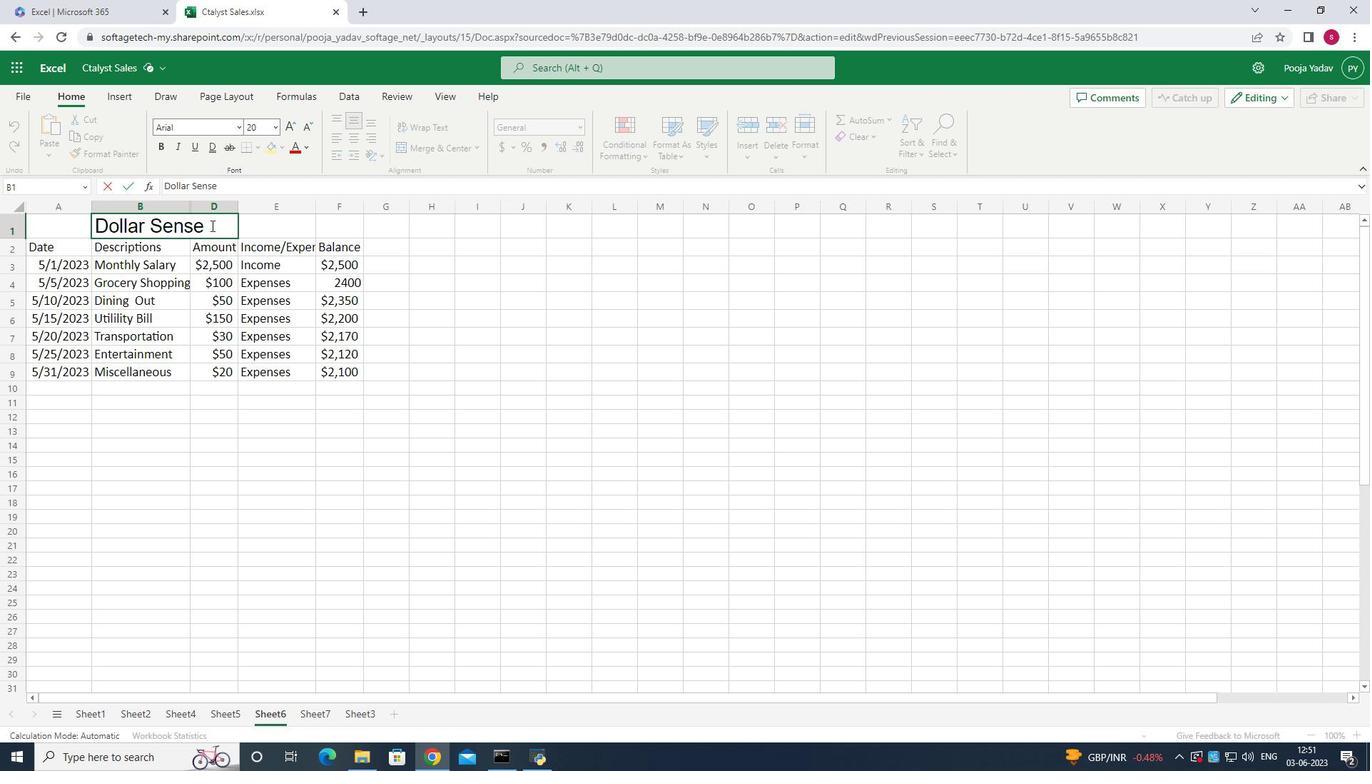 
Action: Mouse moved to (154, 146)
Screenshot: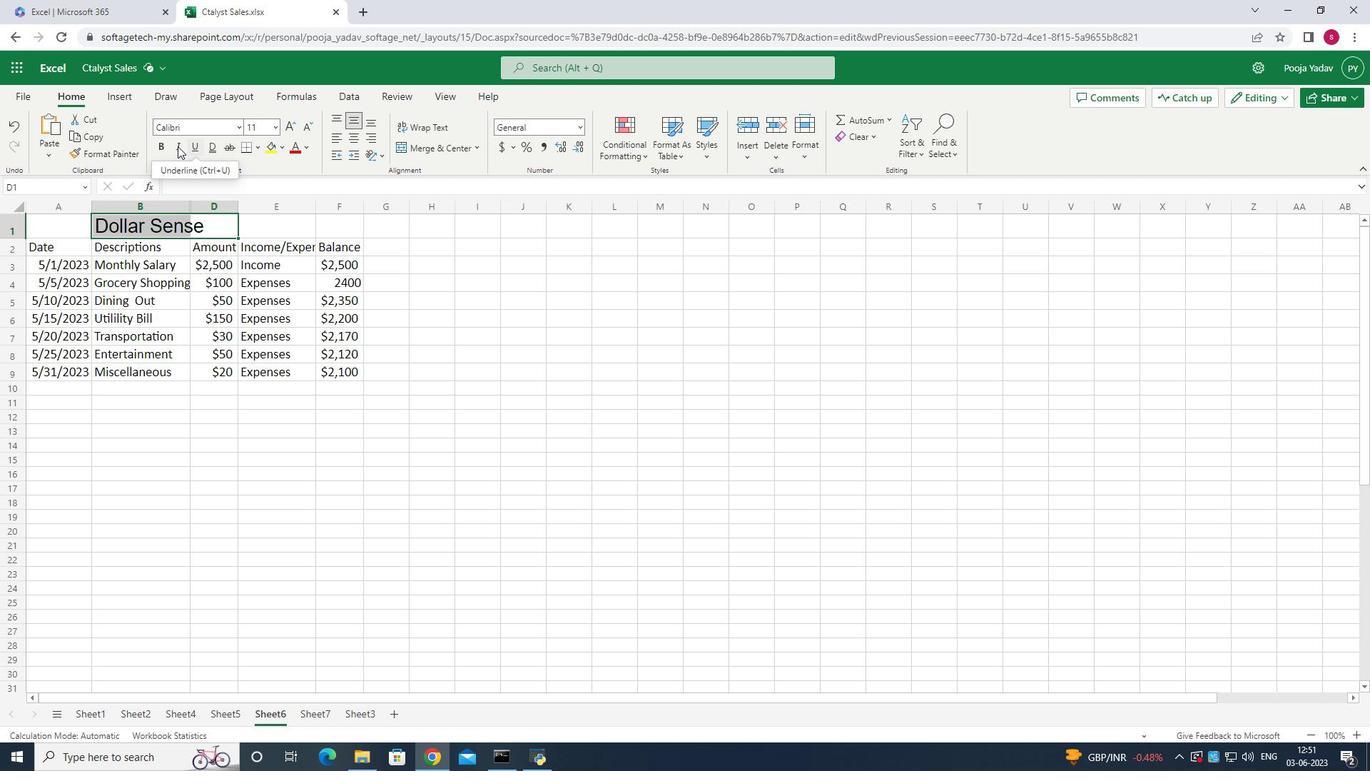 
Action: Mouse pressed left at (154, 146)
Screenshot: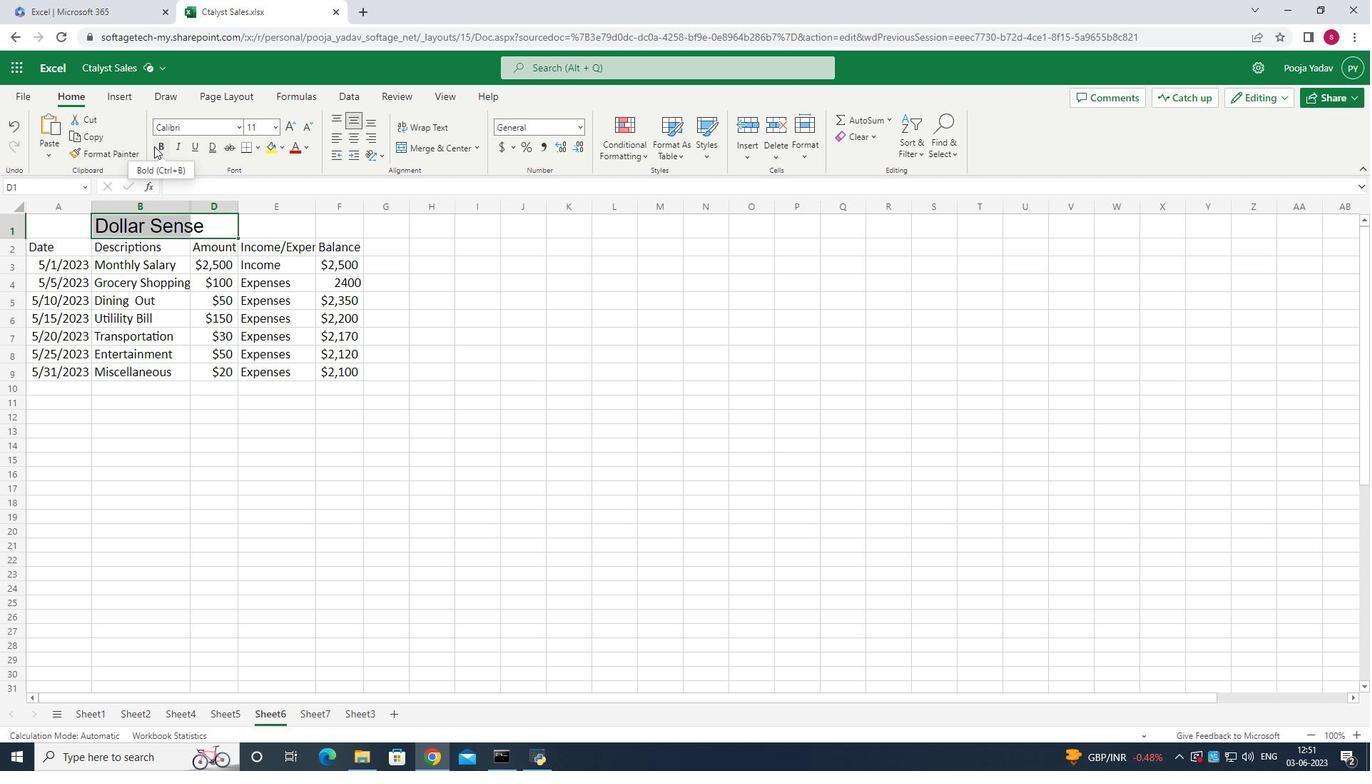 
Action: Mouse moved to (277, 130)
Screenshot: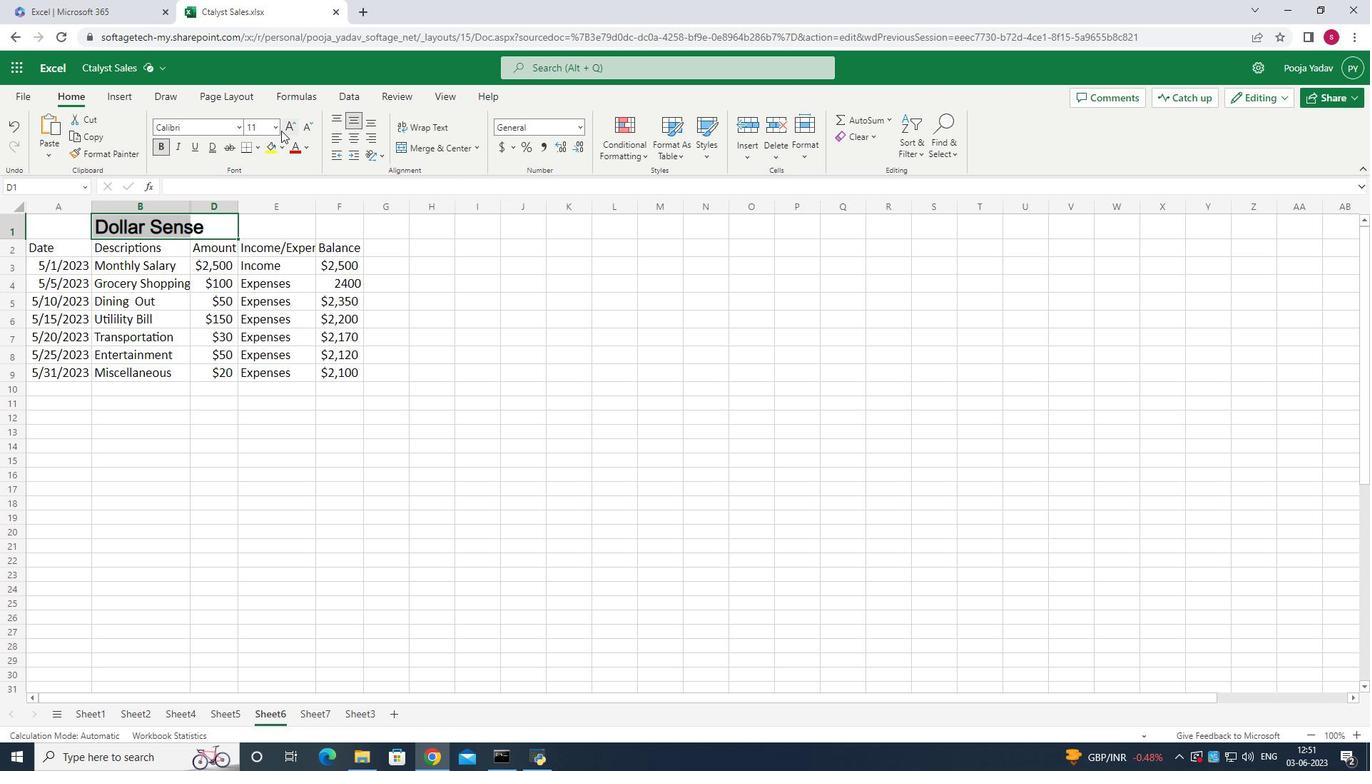 
Action: Mouse pressed left at (277, 130)
Screenshot: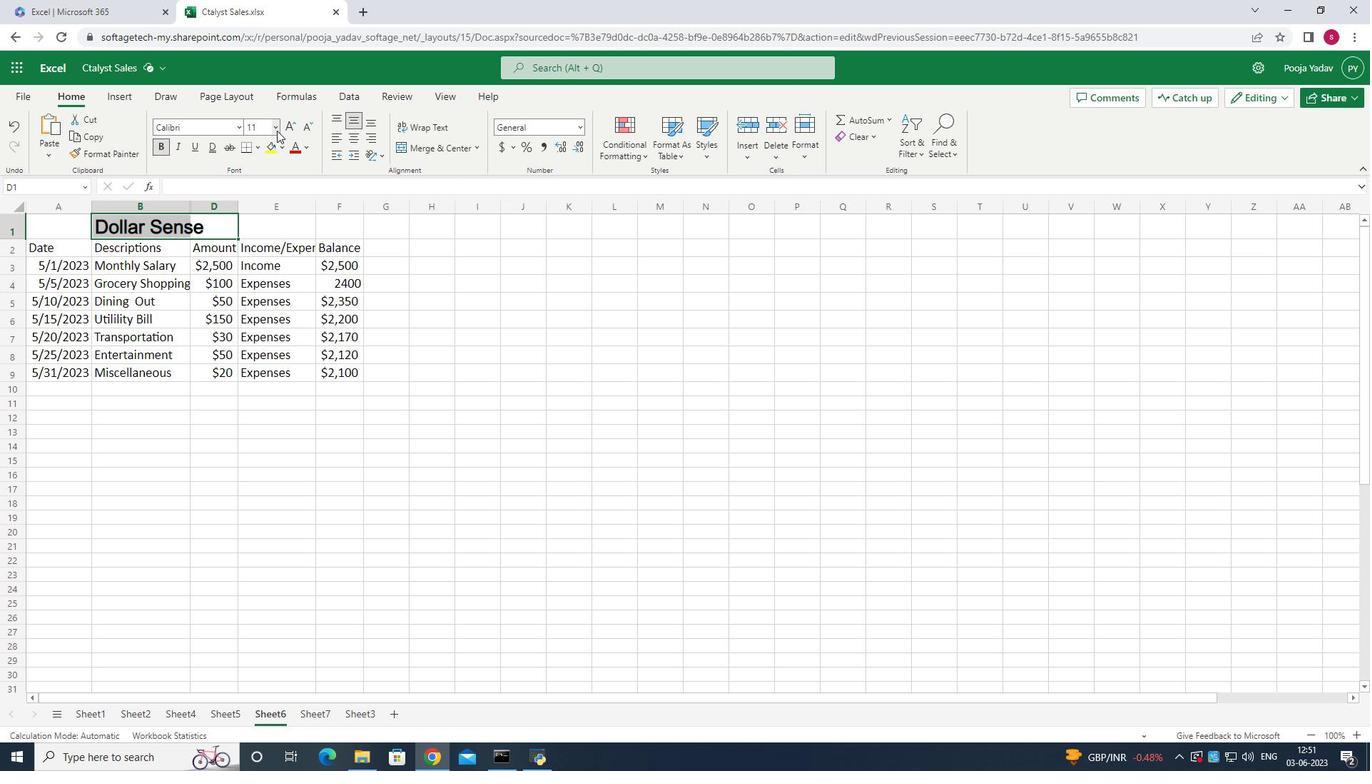 
Action: Mouse moved to (264, 301)
Screenshot: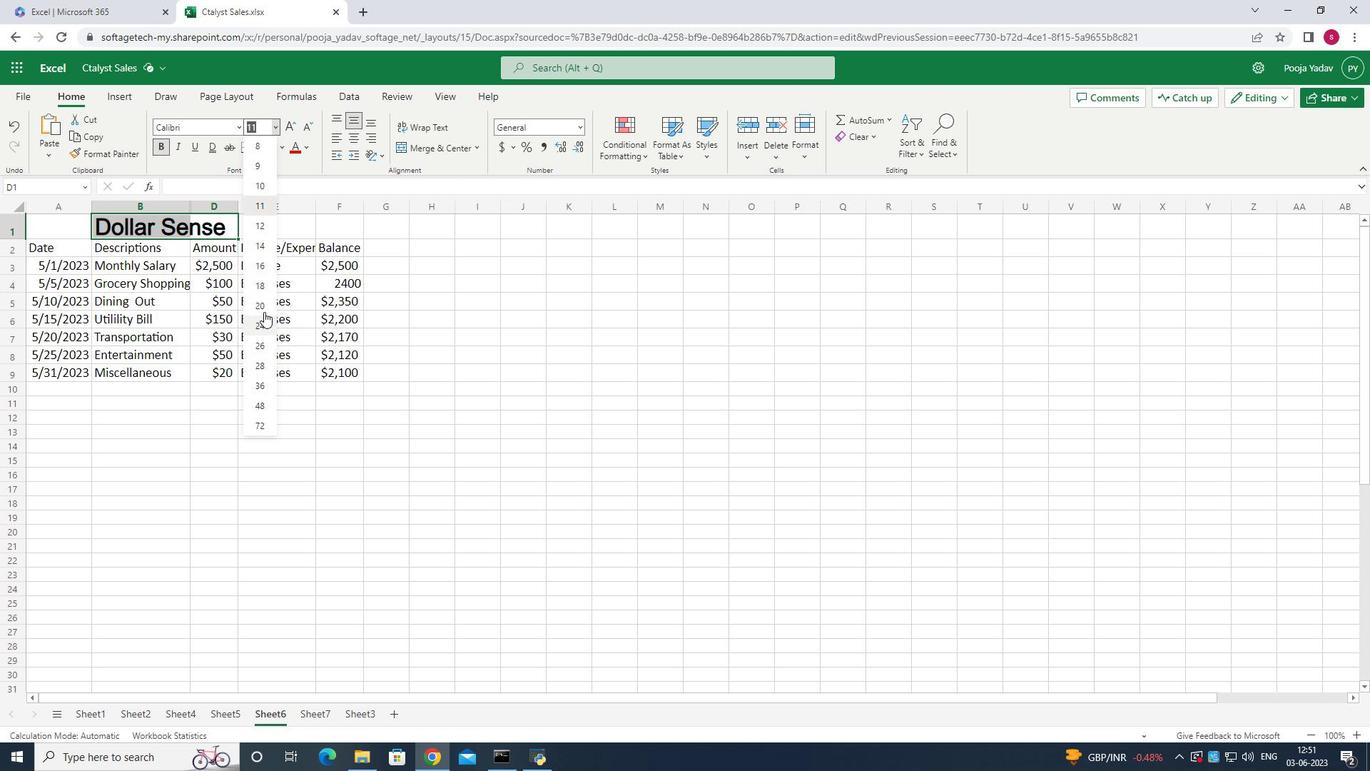
Action: Mouse pressed left at (264, 301)
Screenshot: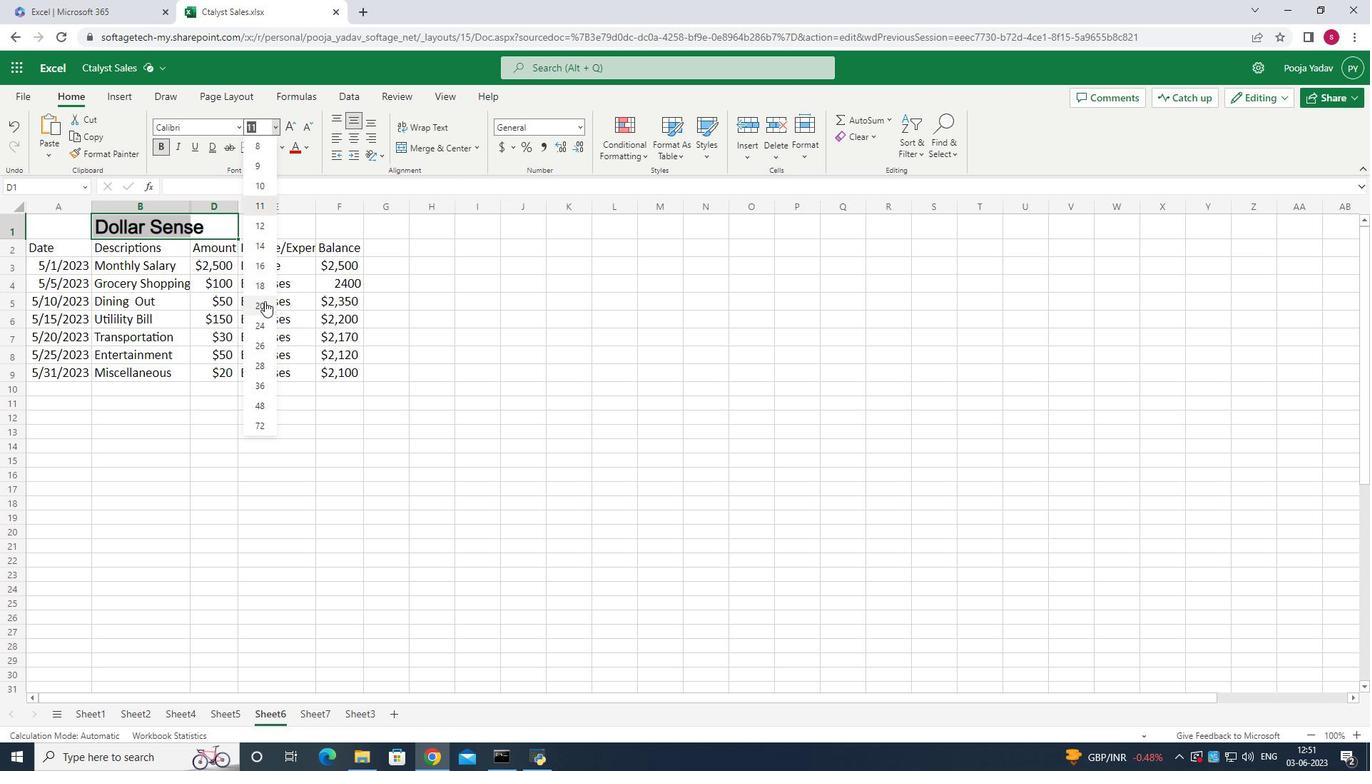 
Action: Mouse moved to (258, 129)
Screenshot: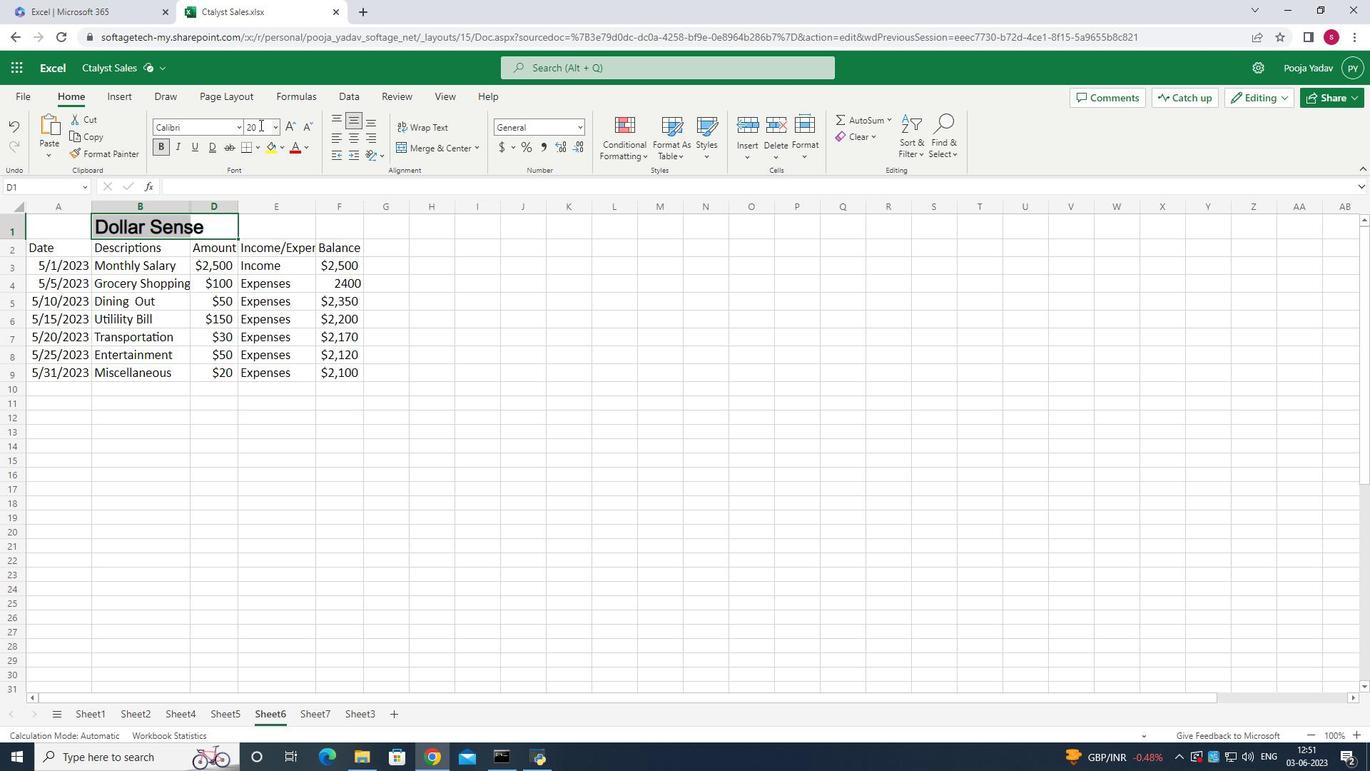 
Action: Mouse pressed left at (258, 129)
Screenshot: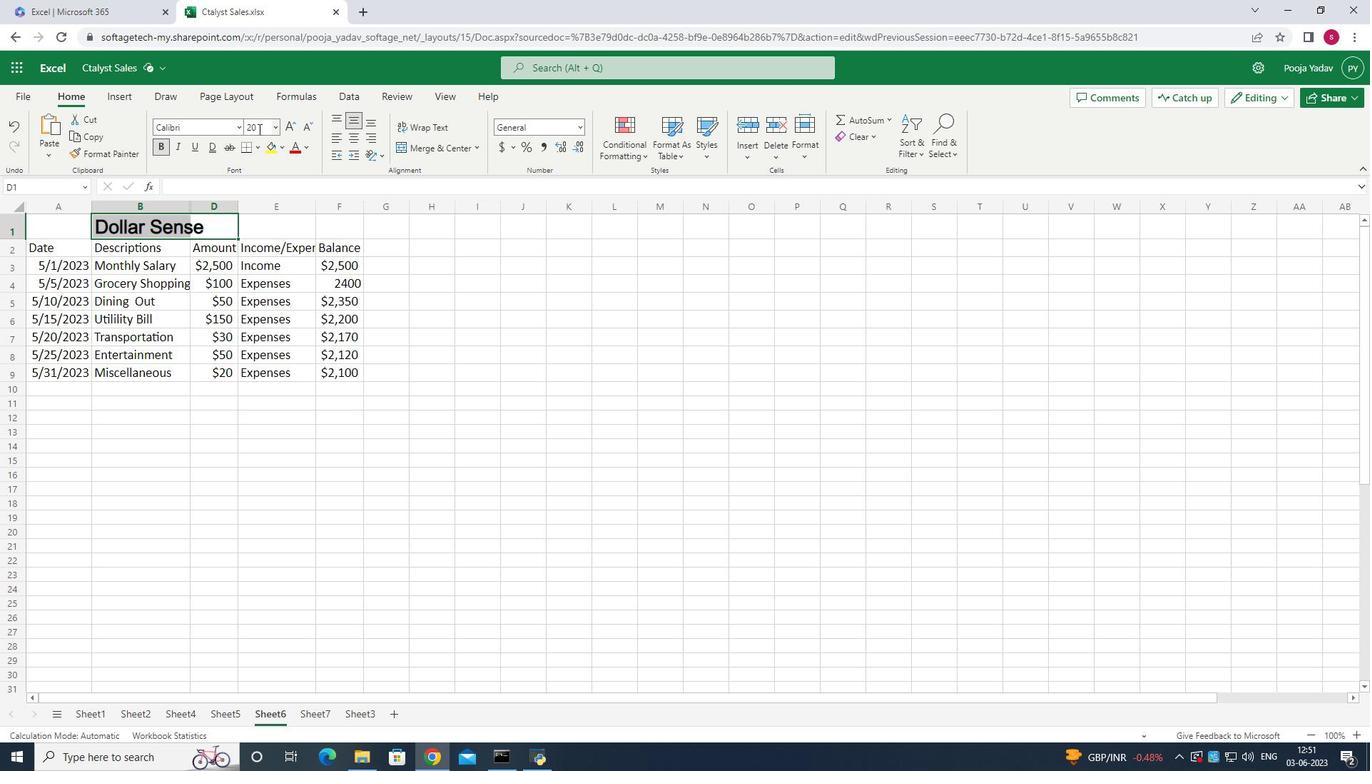 
Action: Key pressed 22<Key.enter>
Screenshot: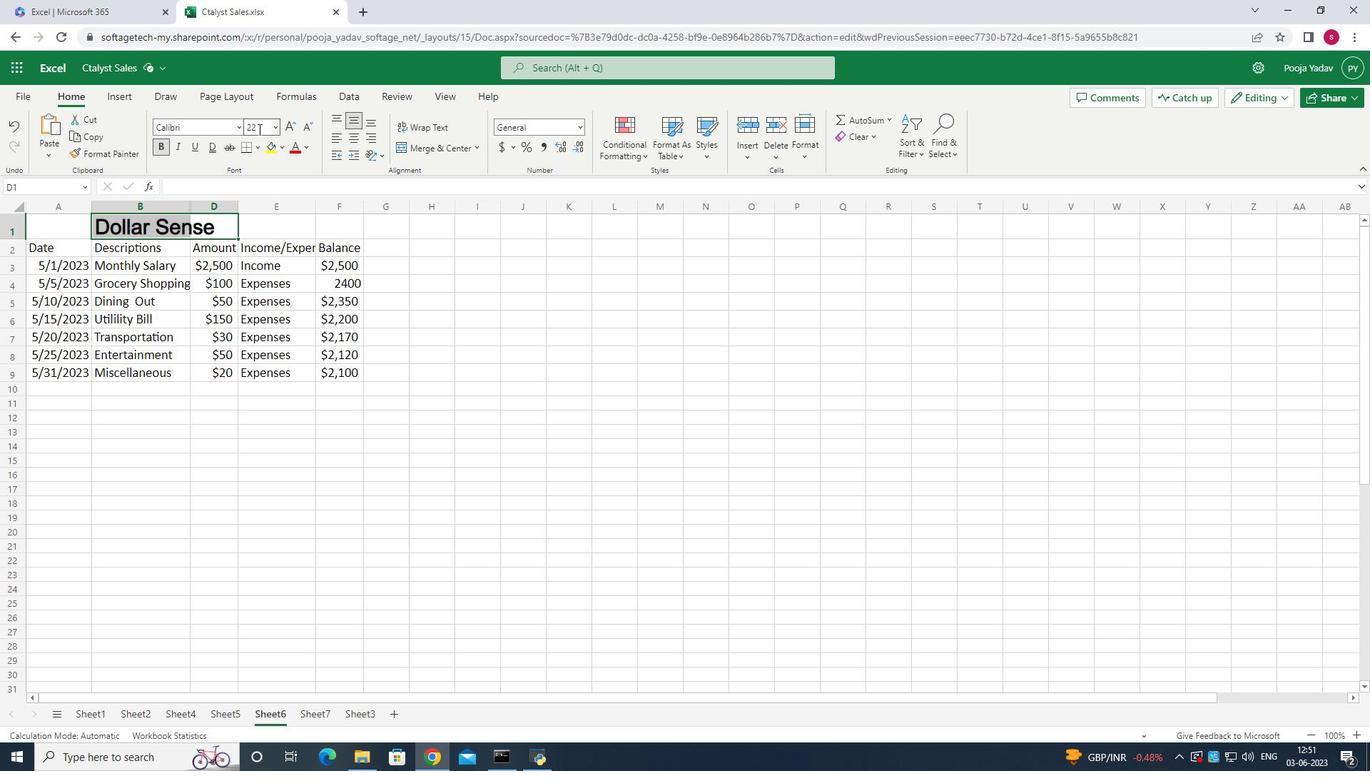 
Action: Mouse moved to (45, 245)
Screenshot: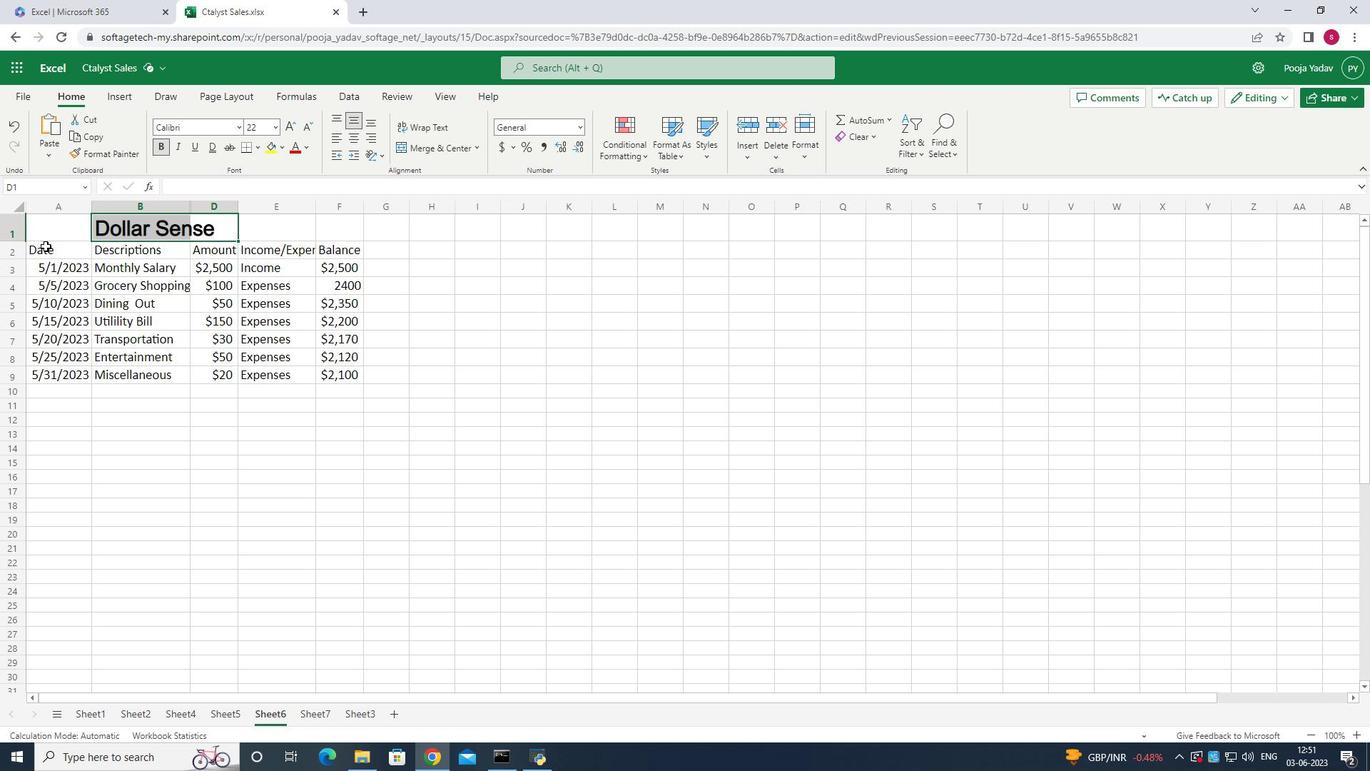 
Action: Mouse pressed left at (45, 245)
Screenshot: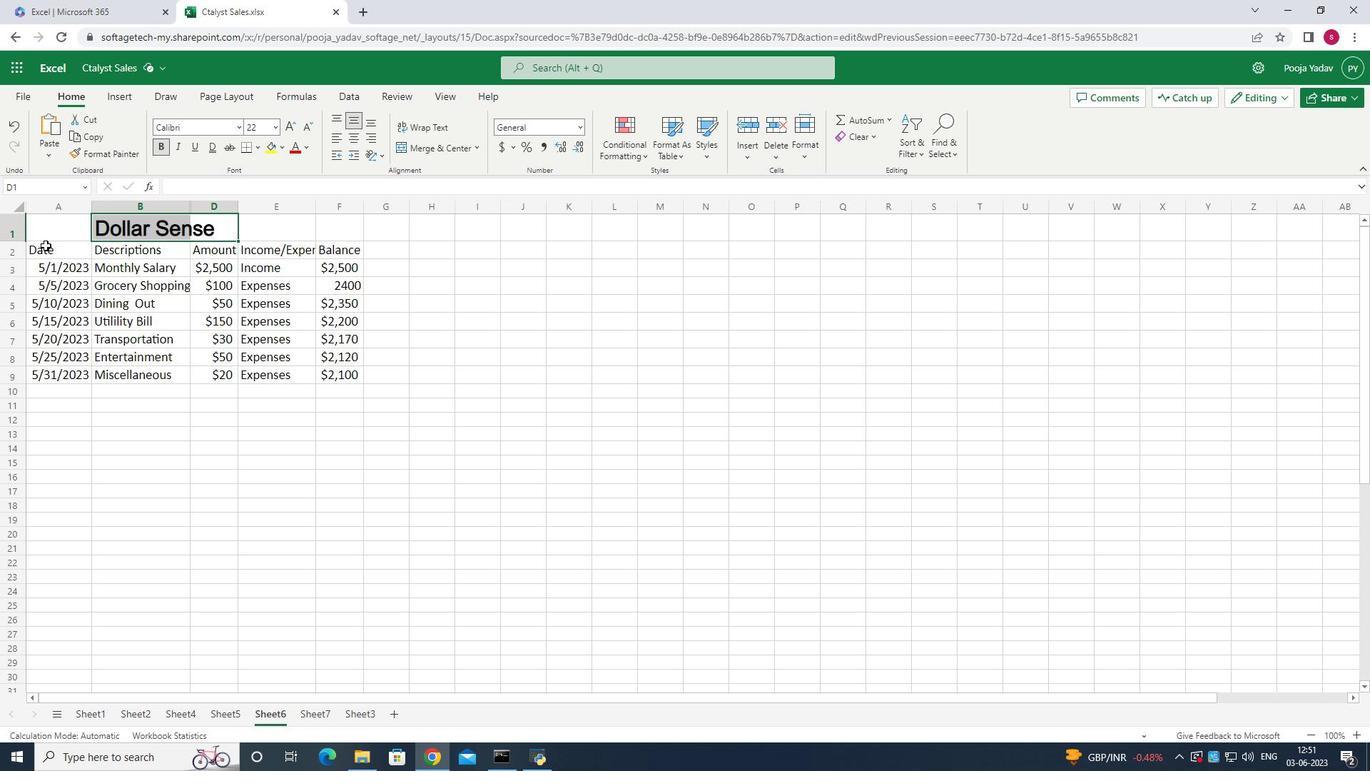 
Action: Mouse moved to (238, 129)
Screenshot: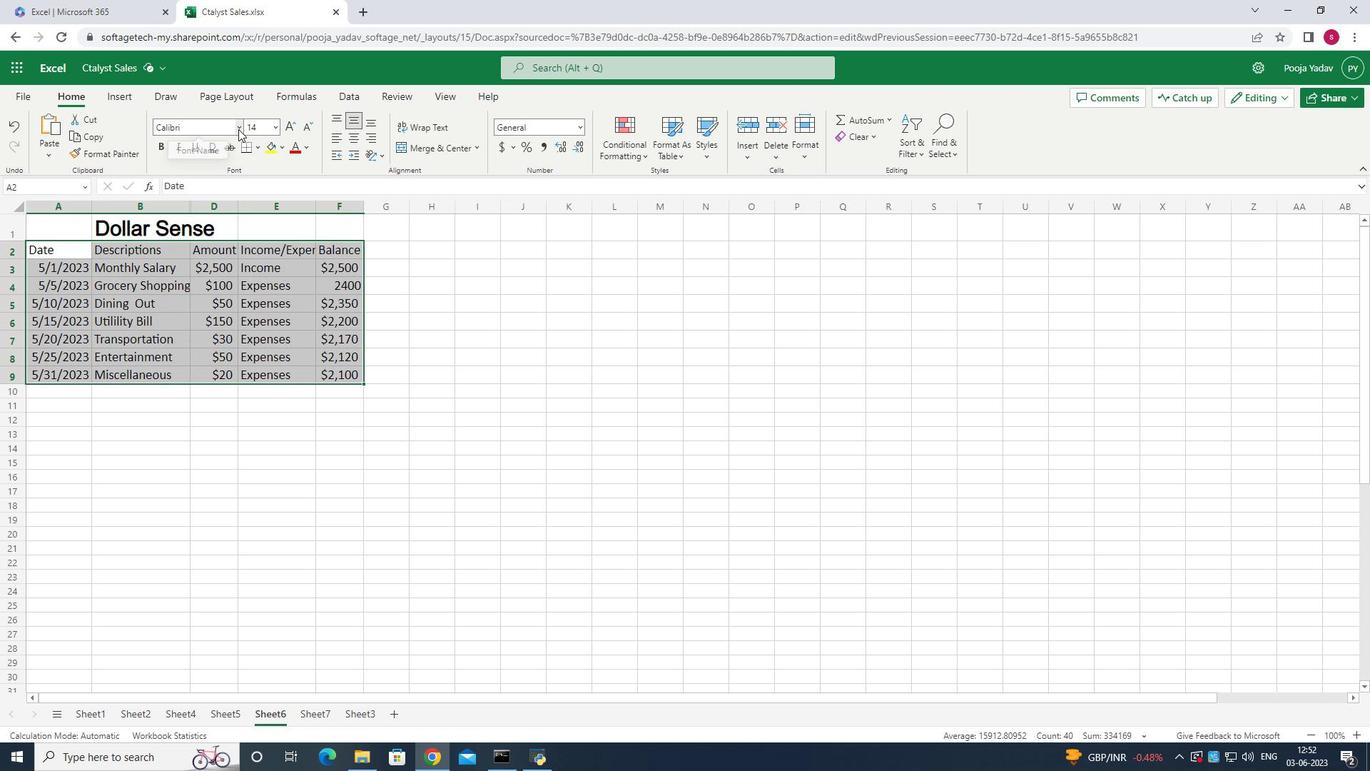 
Action: Mouse pressed left at (238, 129)
Screenshot: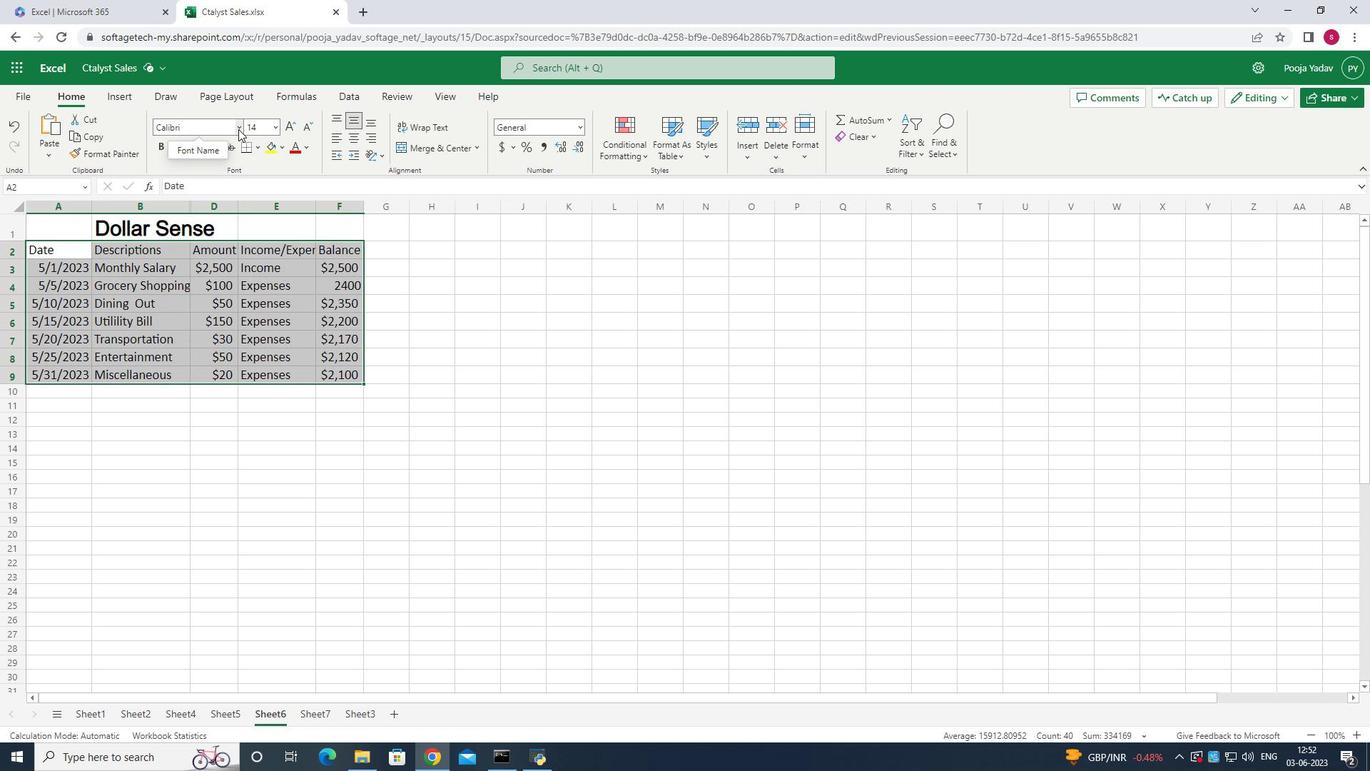 
Action: Mouse moved to (198, 188)
Screenshot: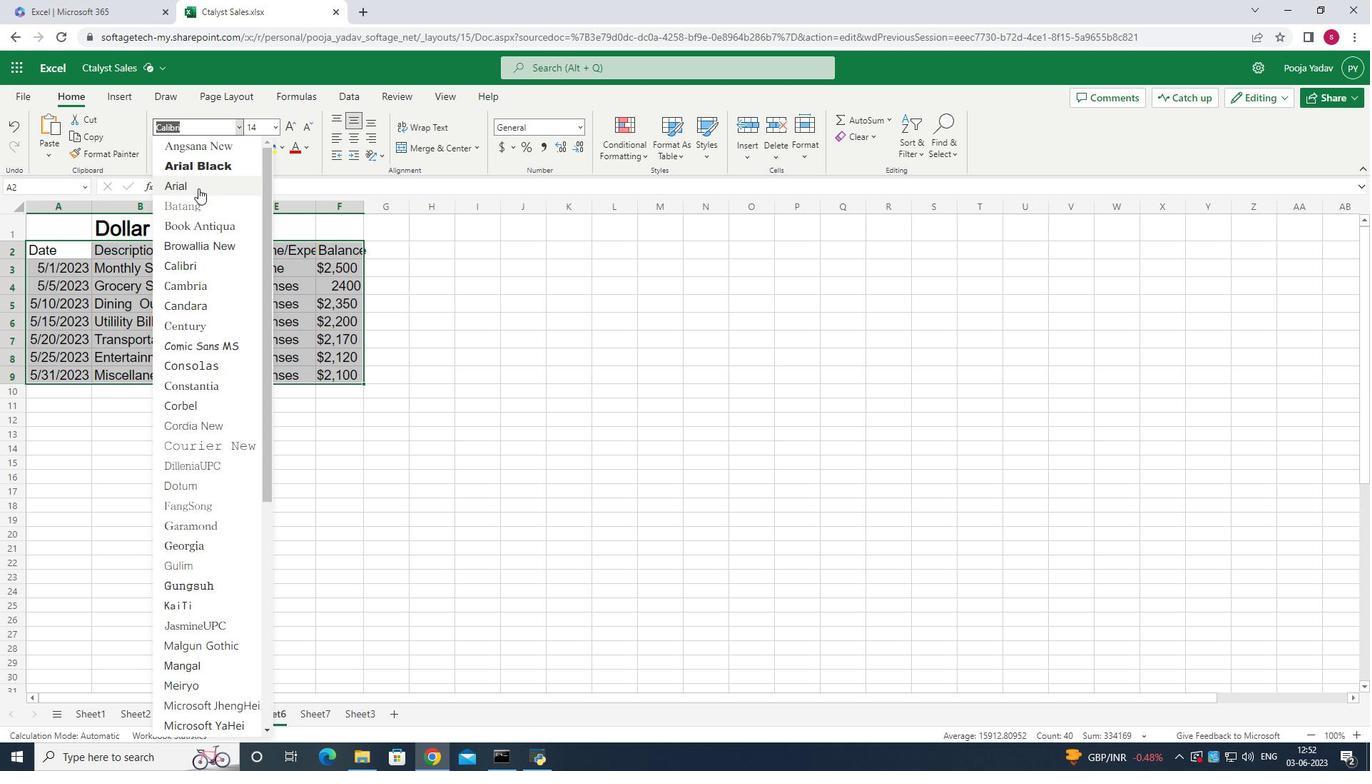 
Action: Mouse pressed left at (198, 188)
Screenshot: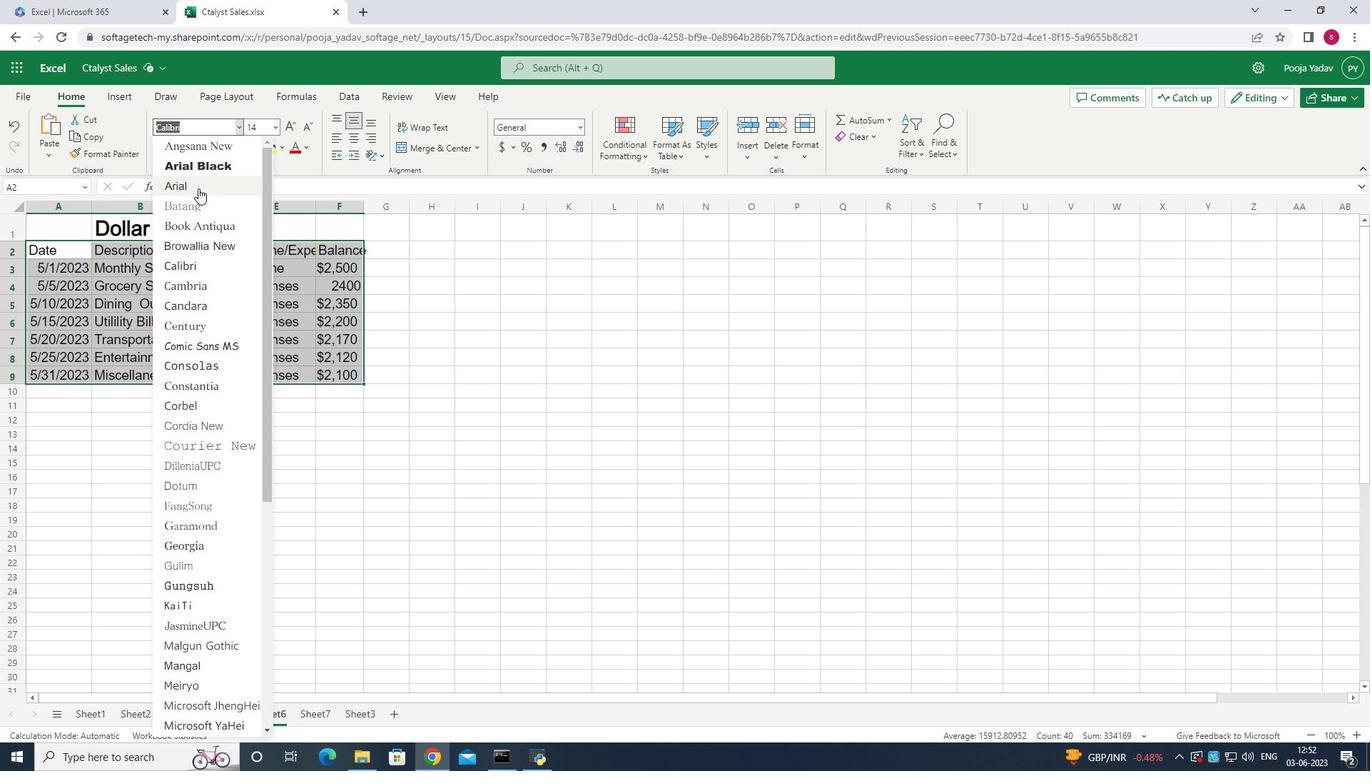 
Action: Mouse moved to (273, 128)
Screenshot: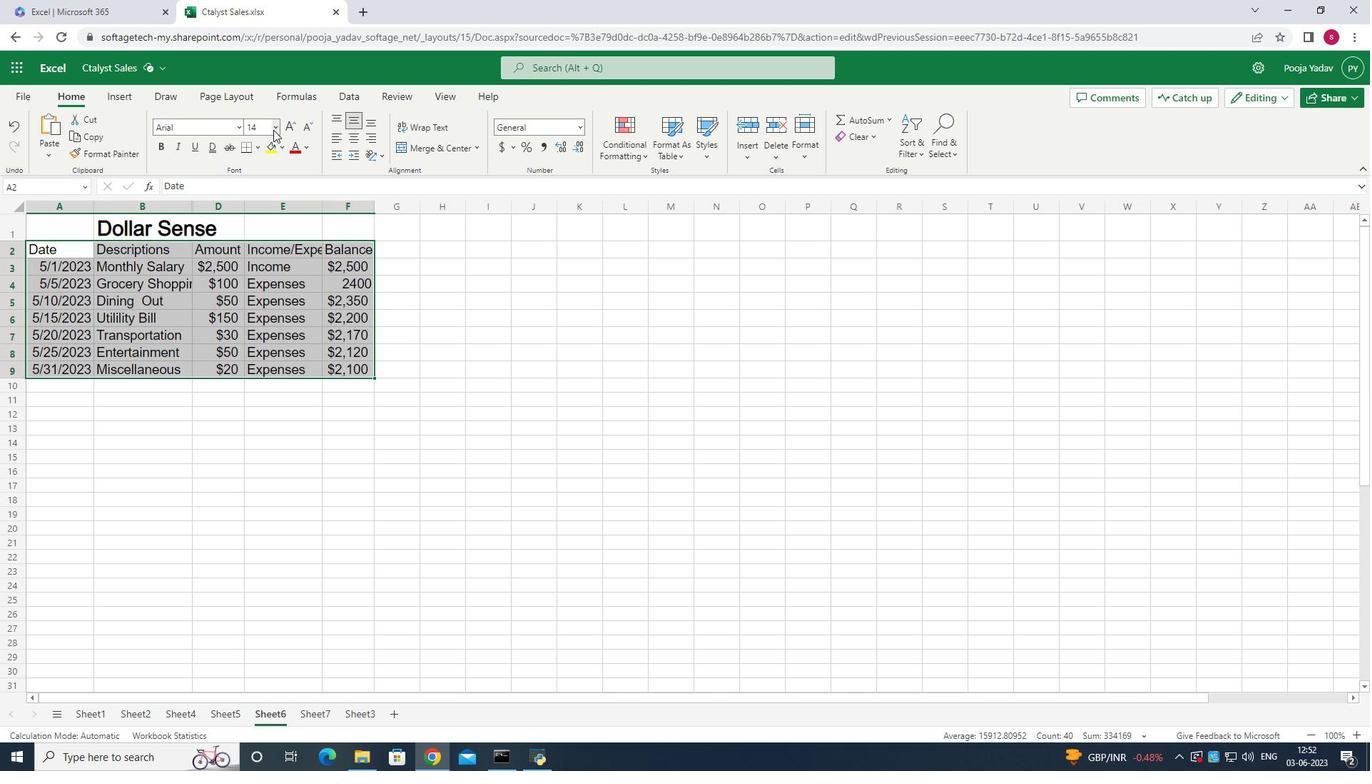 
Action: Mouse pressed left at (273, 128)
Screenshot: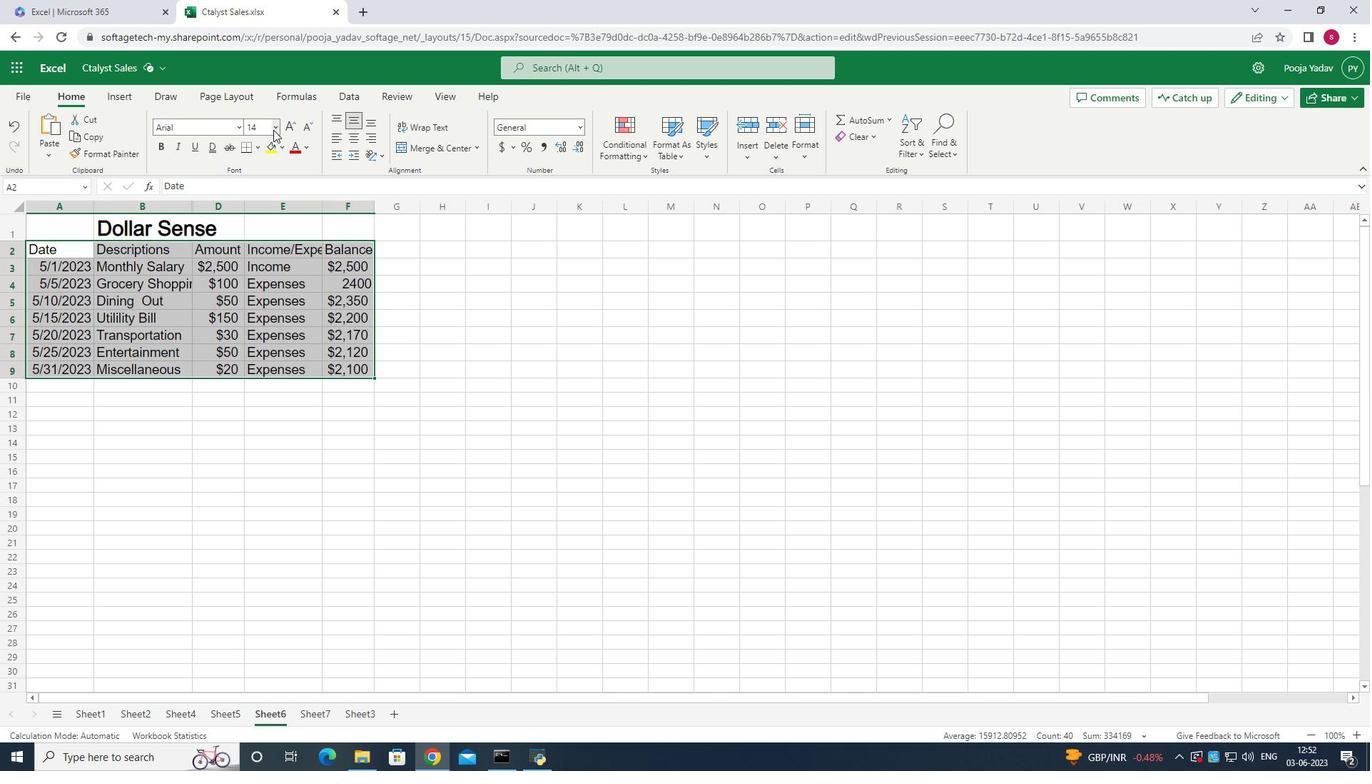 
Action: Mouse moved to (259, 245)
Screenshot: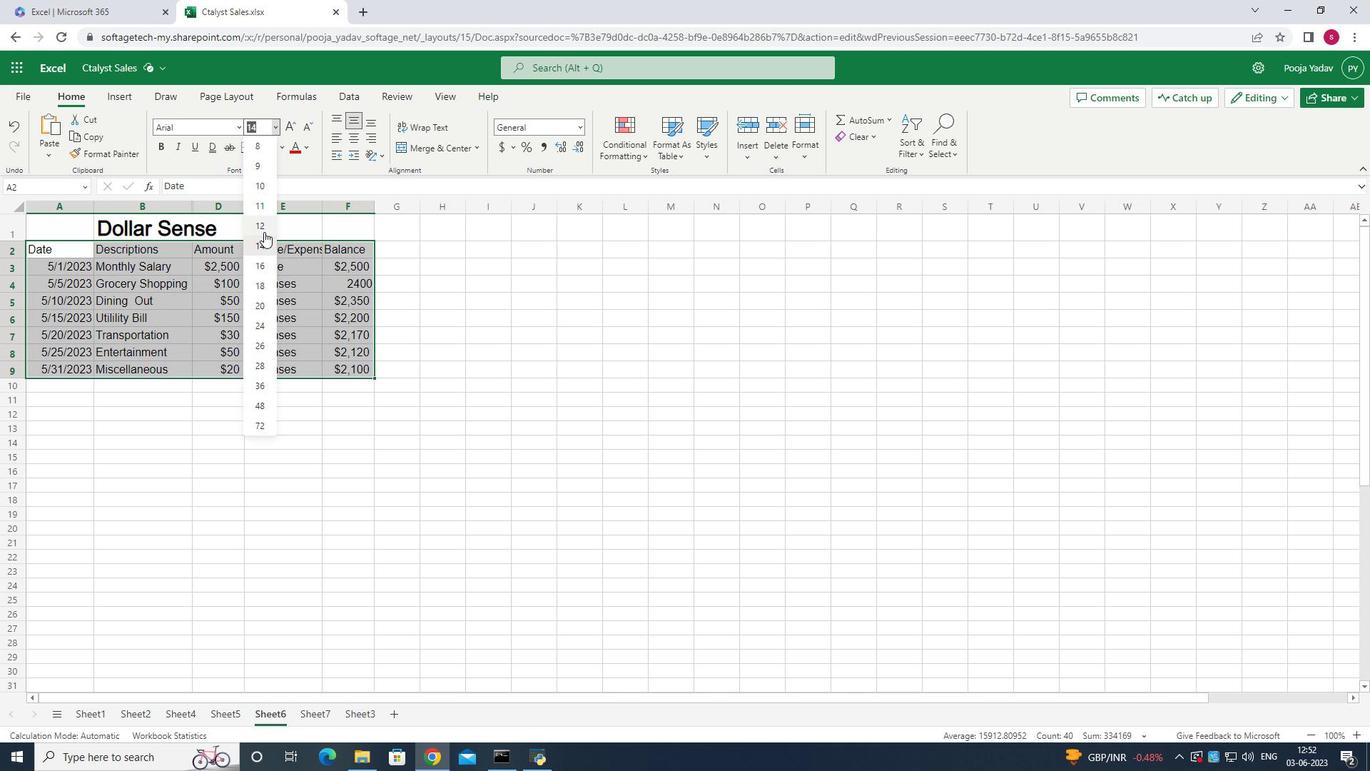 
Action: Mouse pressed left at (259, 245)
Screenshot: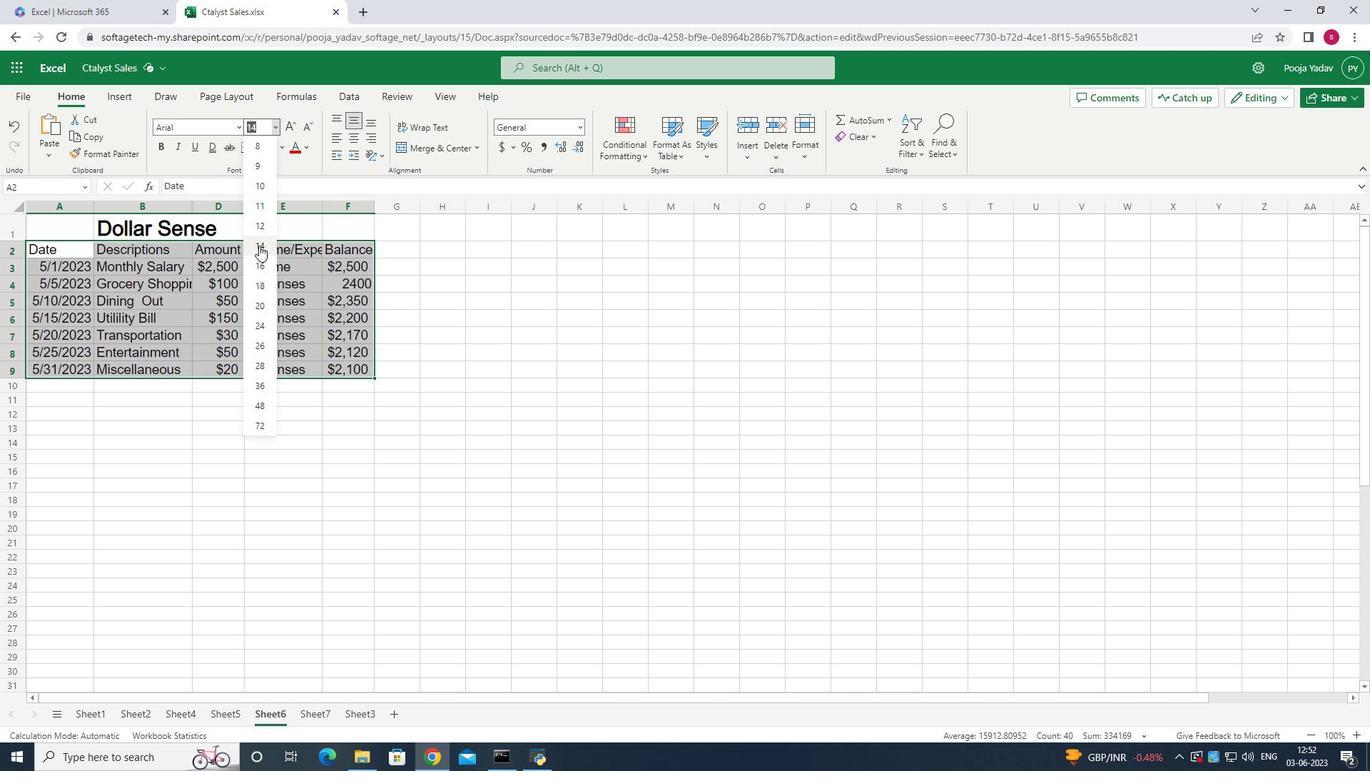 
Action: Mouse moved to (52, 226)
Screenshot: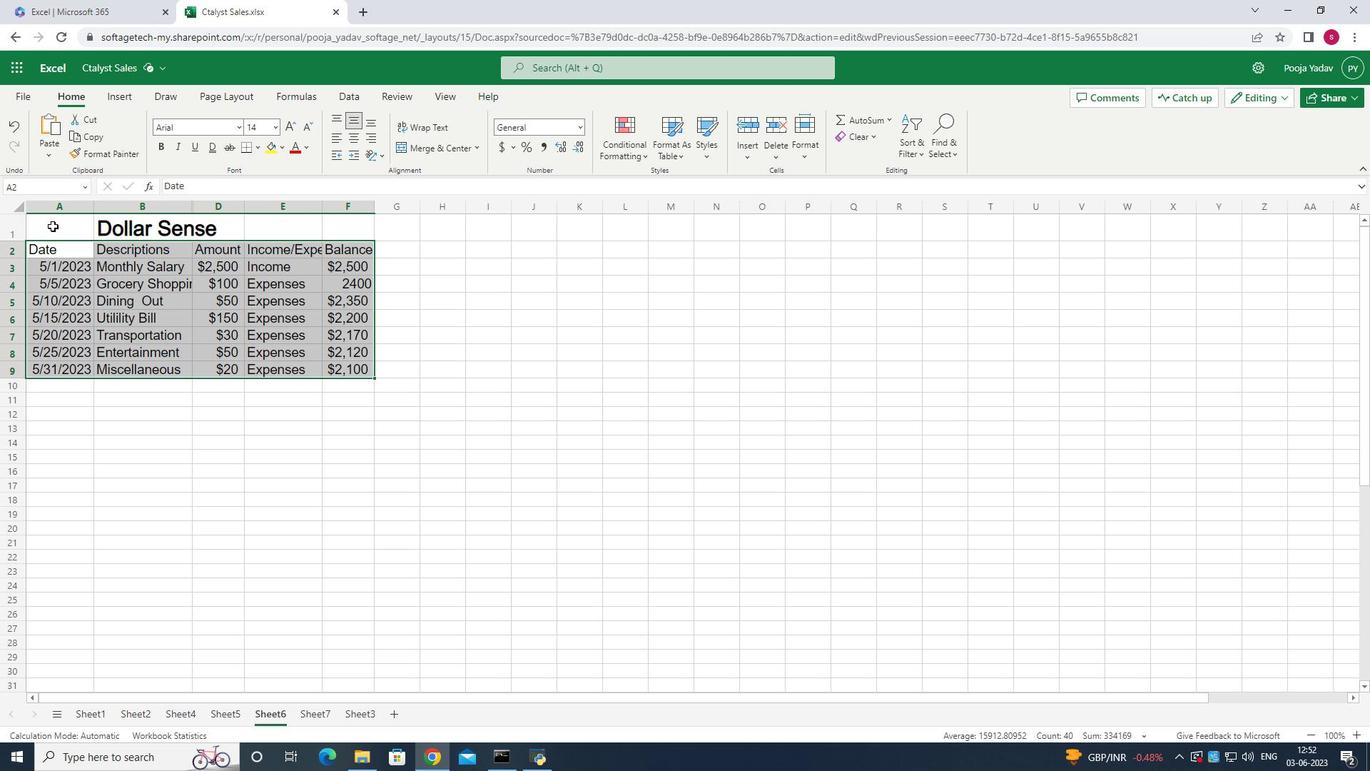 
Action: Mouse pressed left at (52, 226)
Screenshot: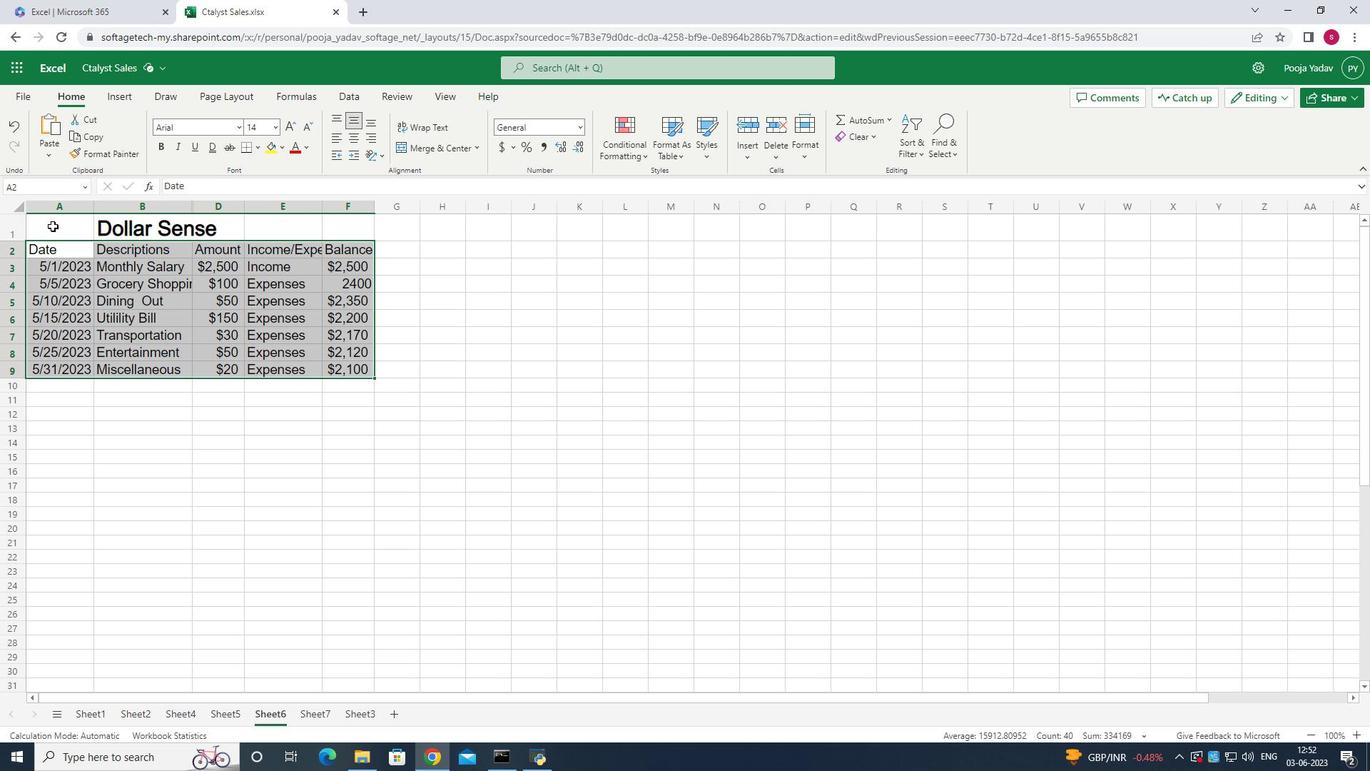 
Action: Mouse moved to (354, 115)
Screenshot: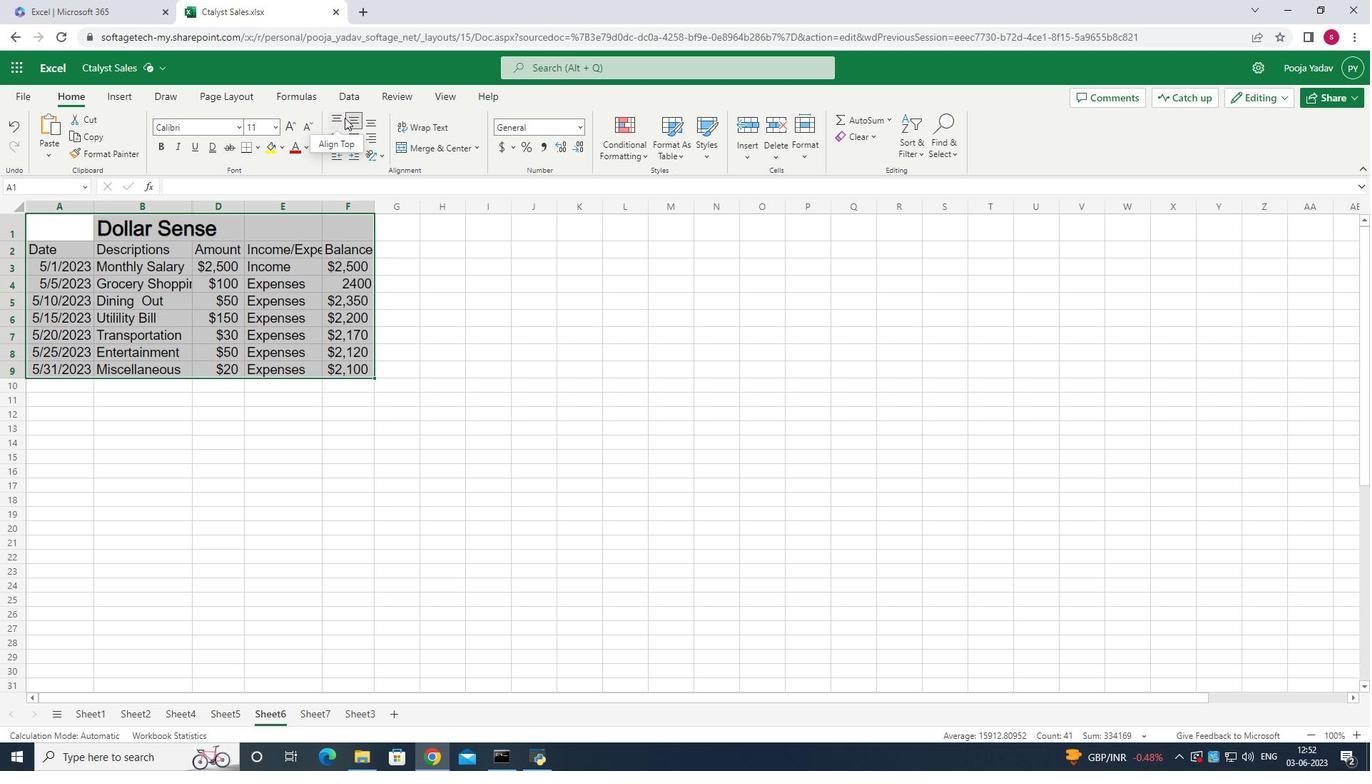 
Action: Mouse pressed left at (354, 115)
Screenshot: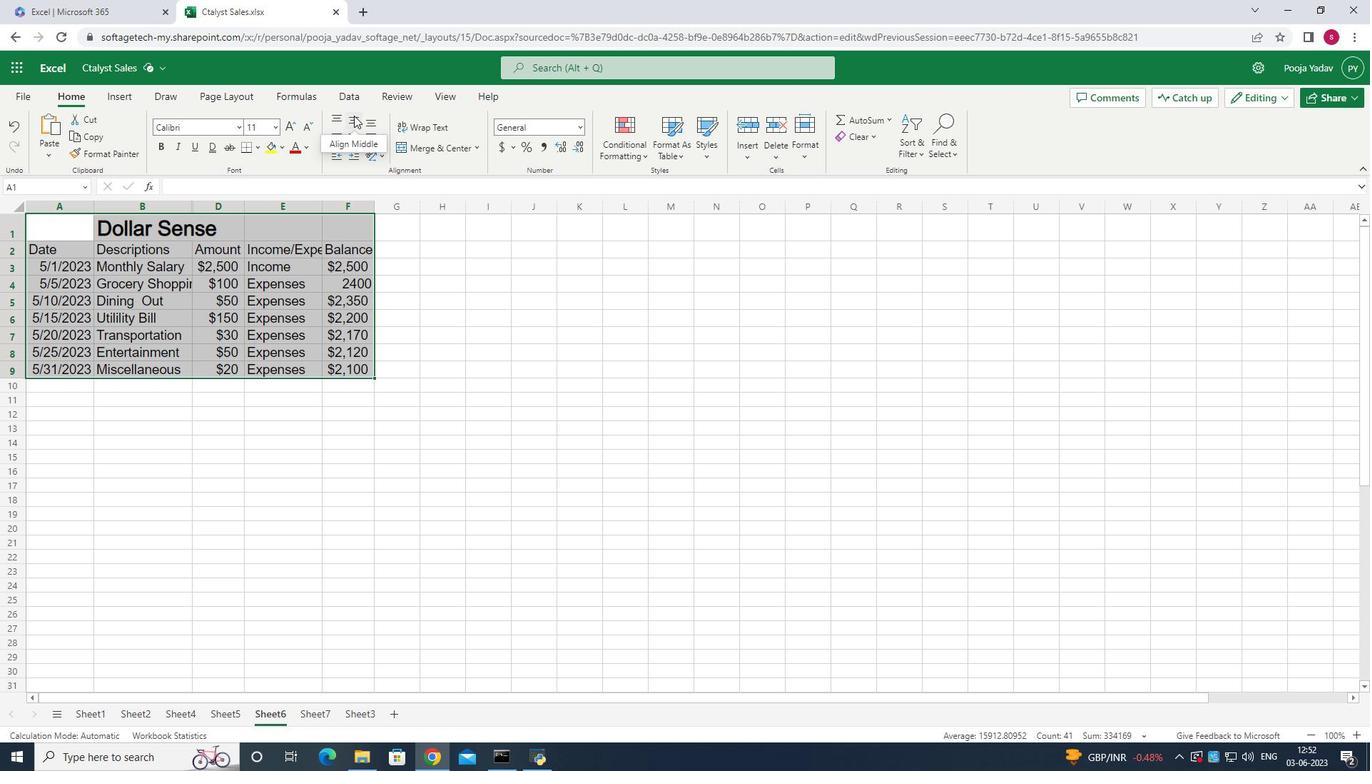 
Action: Mouse moved to (931, 614)
Screenshot: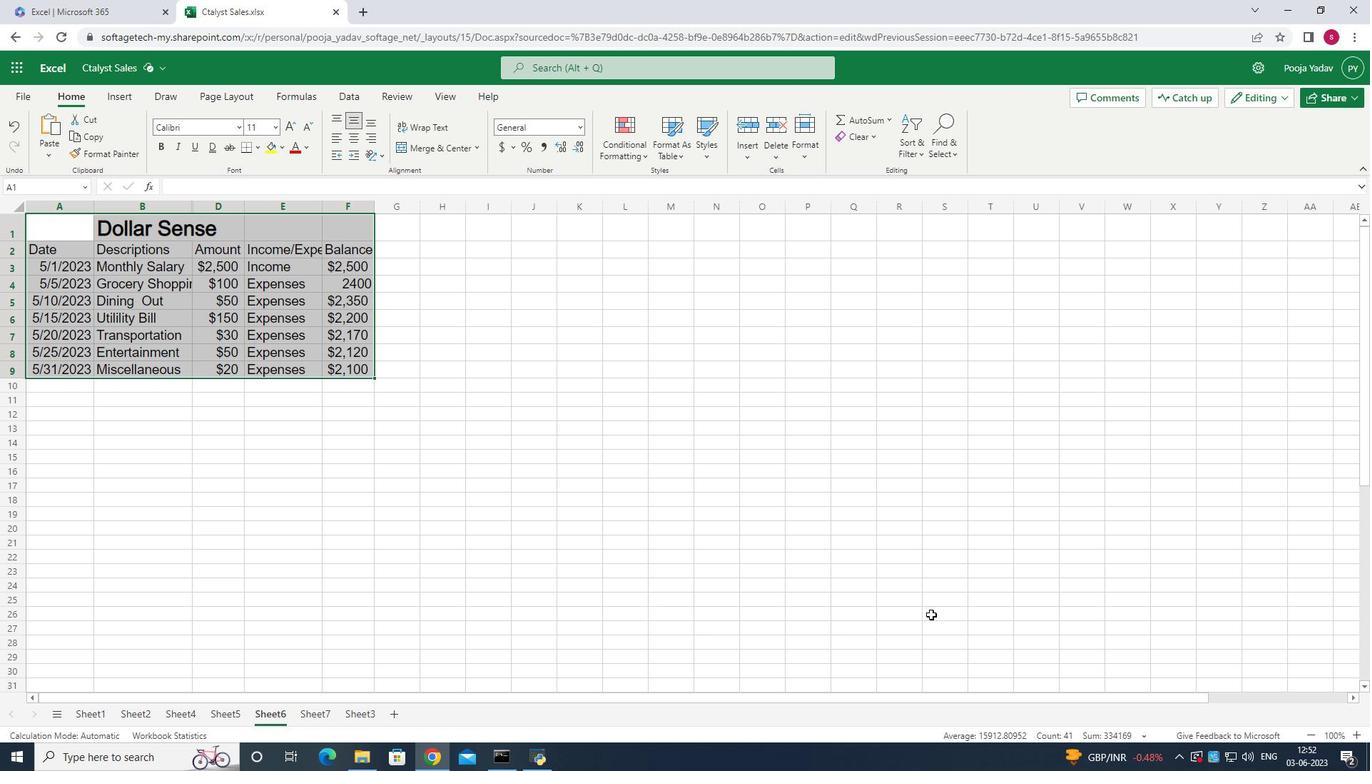 
